 Task: Create a due date automation trigger when advanced on, on the wednesday of the week before a card is due add dates due next month at 11:00 AM.
Action: Mouse moved to (1381, 112)
Screenshot: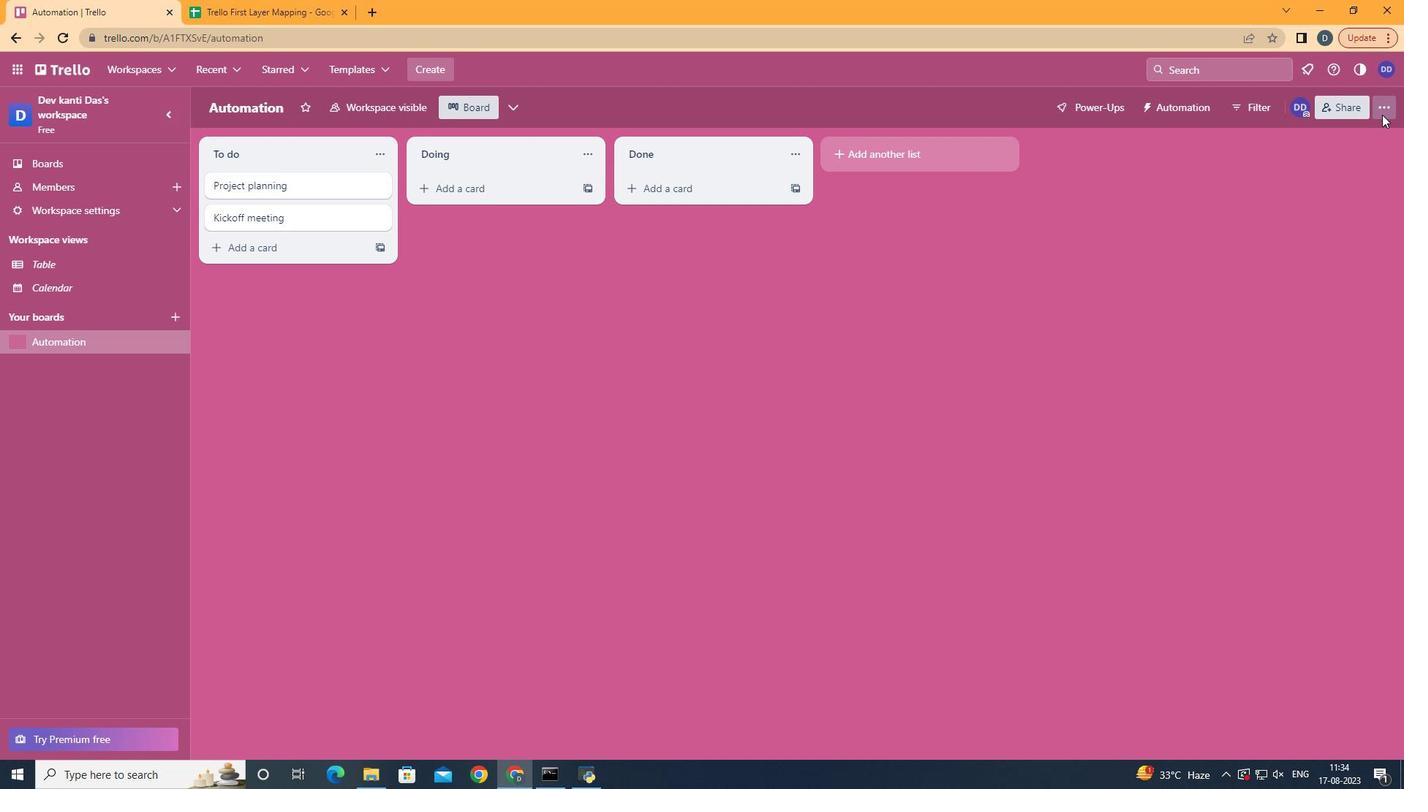 
Action: Mouse pressed left at (1381, 112)
Screenshot: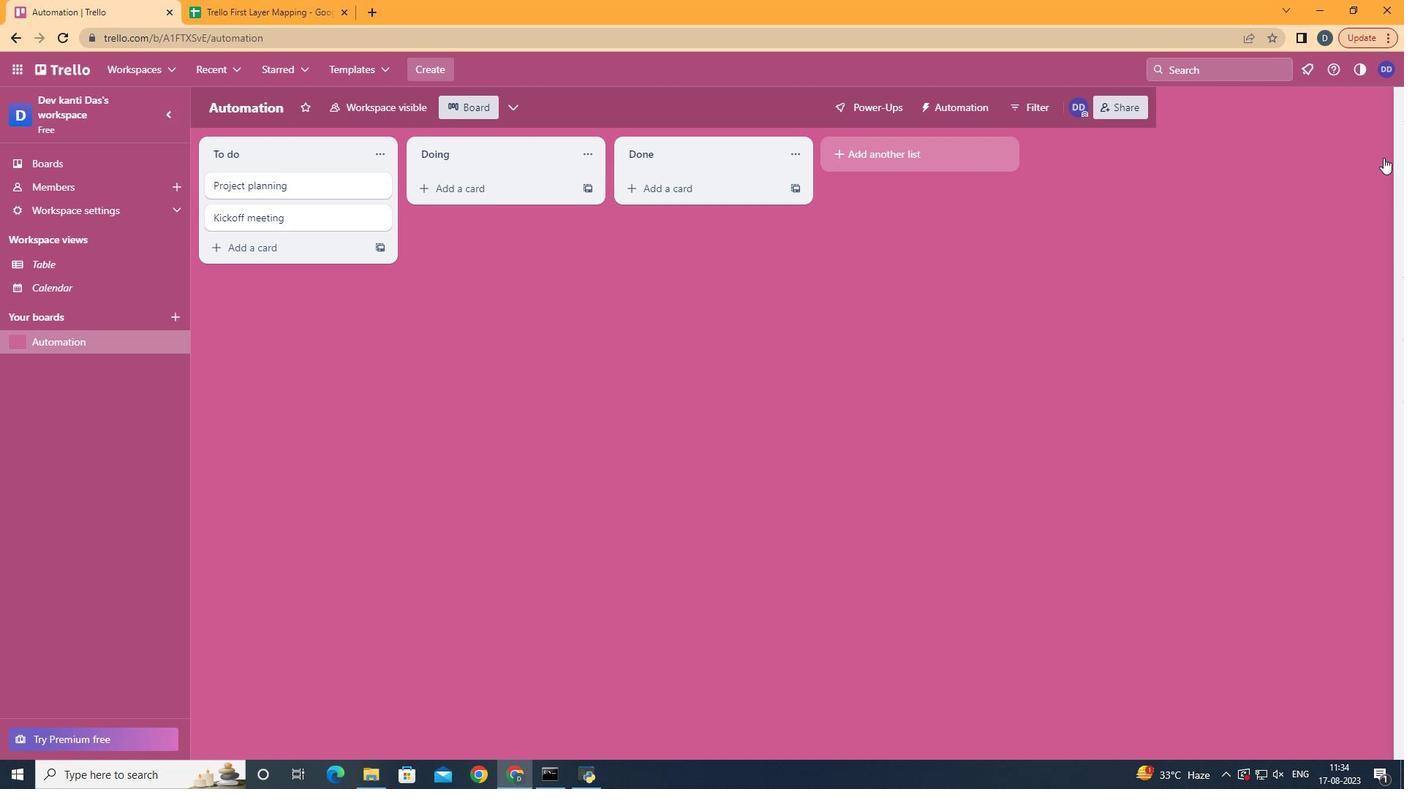 
Action: Mouse moved to (1331, 310)
Screenshot: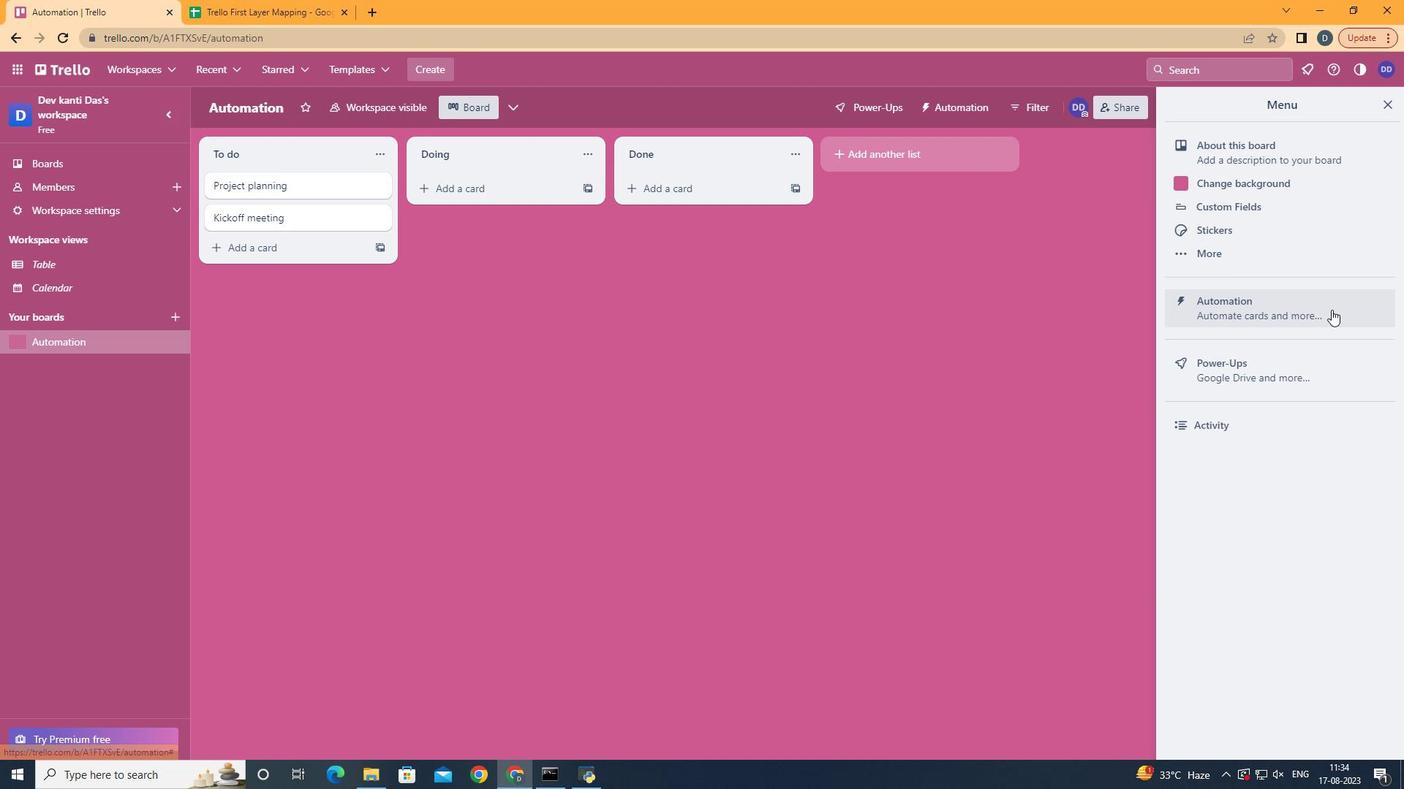 
Action: Mouse pressed left at (1331, 310)
Screenshot: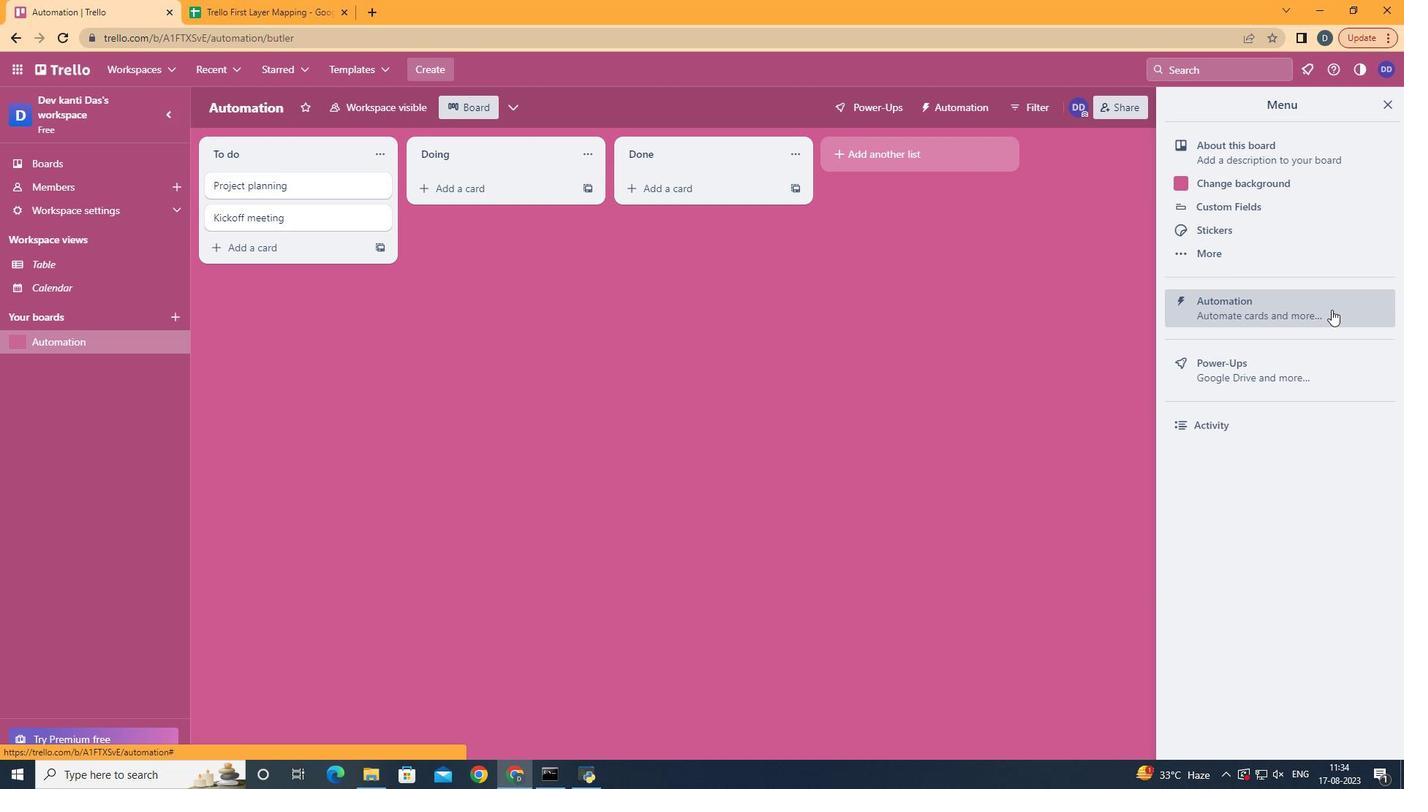 
Action: Mouse moved to (318, 295)
Screenshot: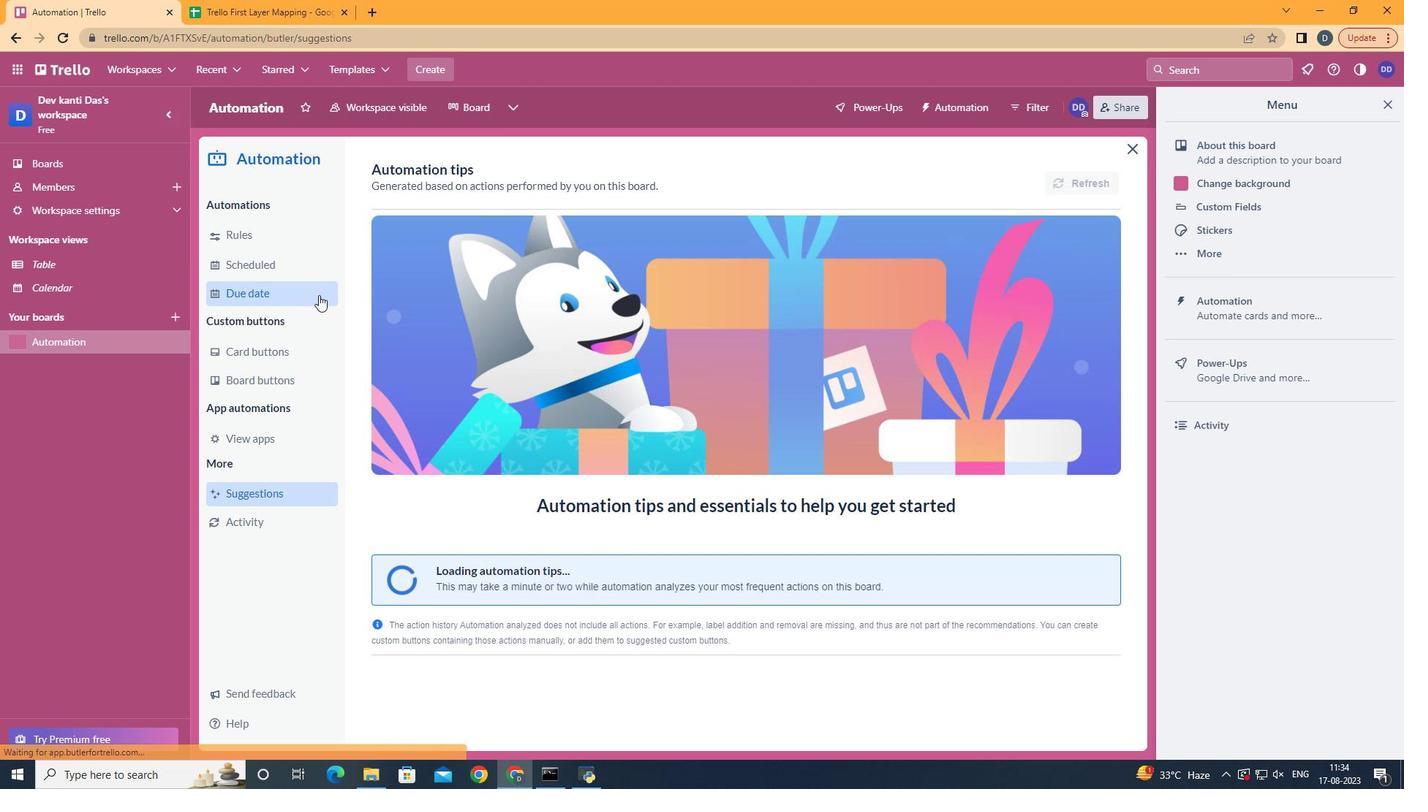 
Action: Mouse pressed left at (318, 295)
Screenshot: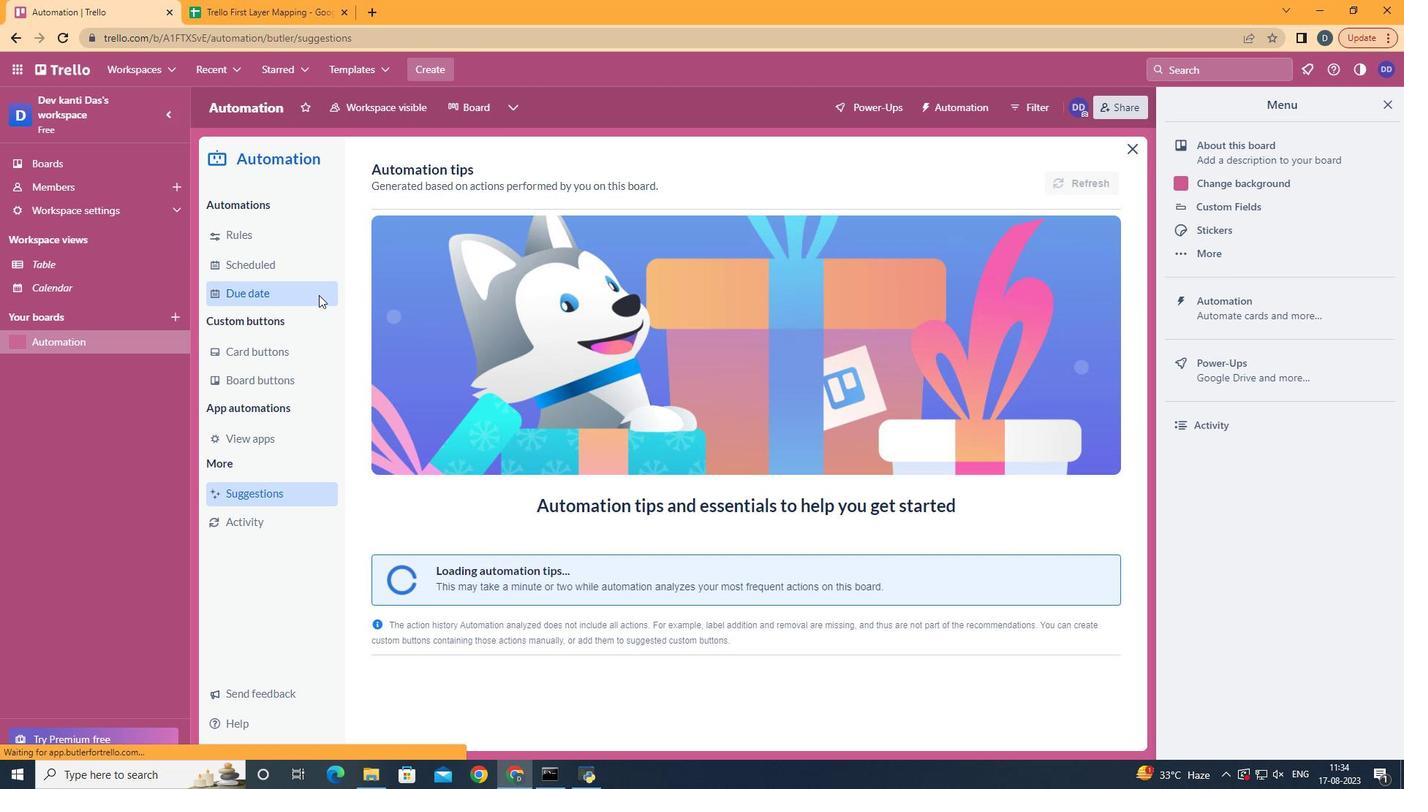 
Action: Mouse moved to (1035, 179)
Screenshot: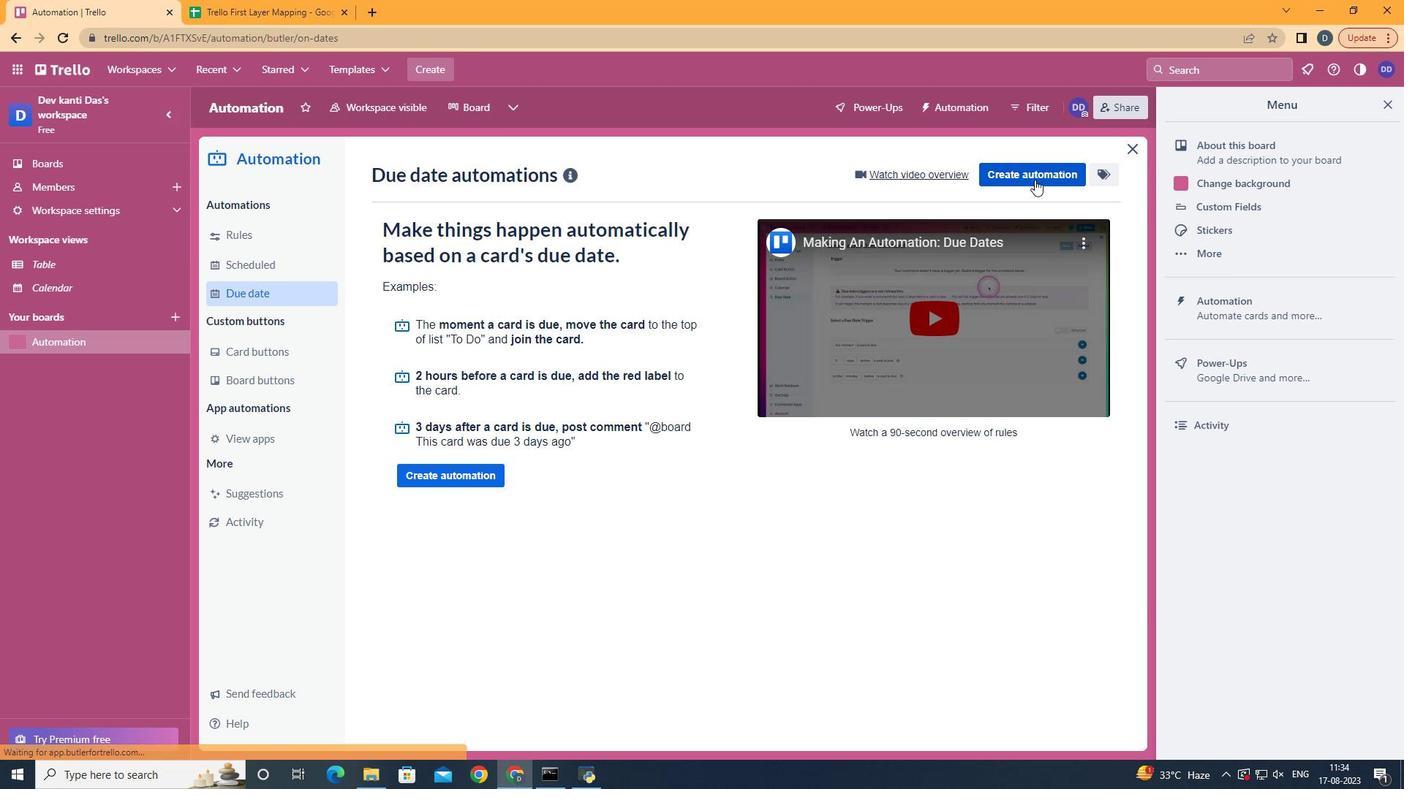 
Action: Mouse pressed left at (1035, 179)
Screenshot: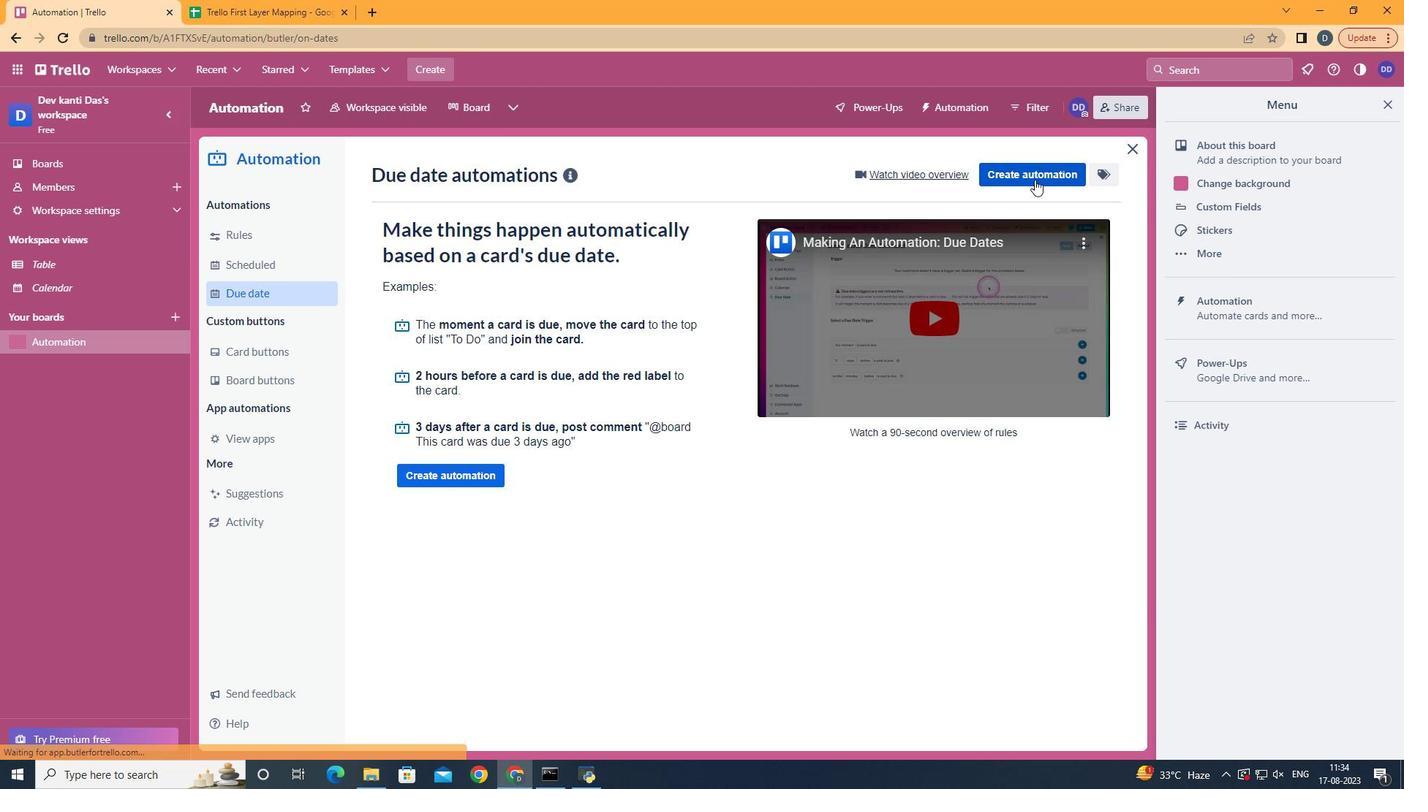 
Action: Mouse pressed left at (1035, 179)
Screenshot: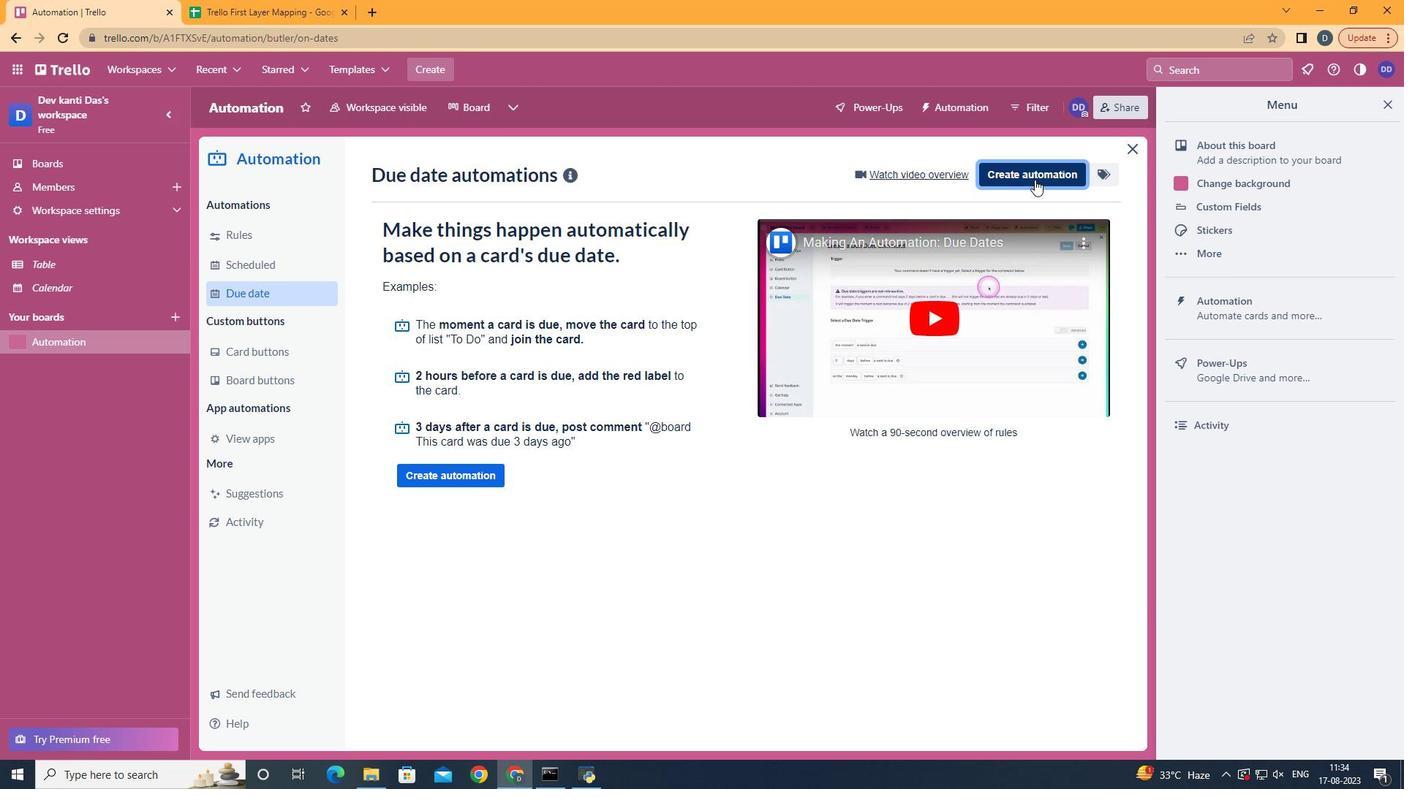 
Action: Mouse moved to (784, 304)
Screenshot: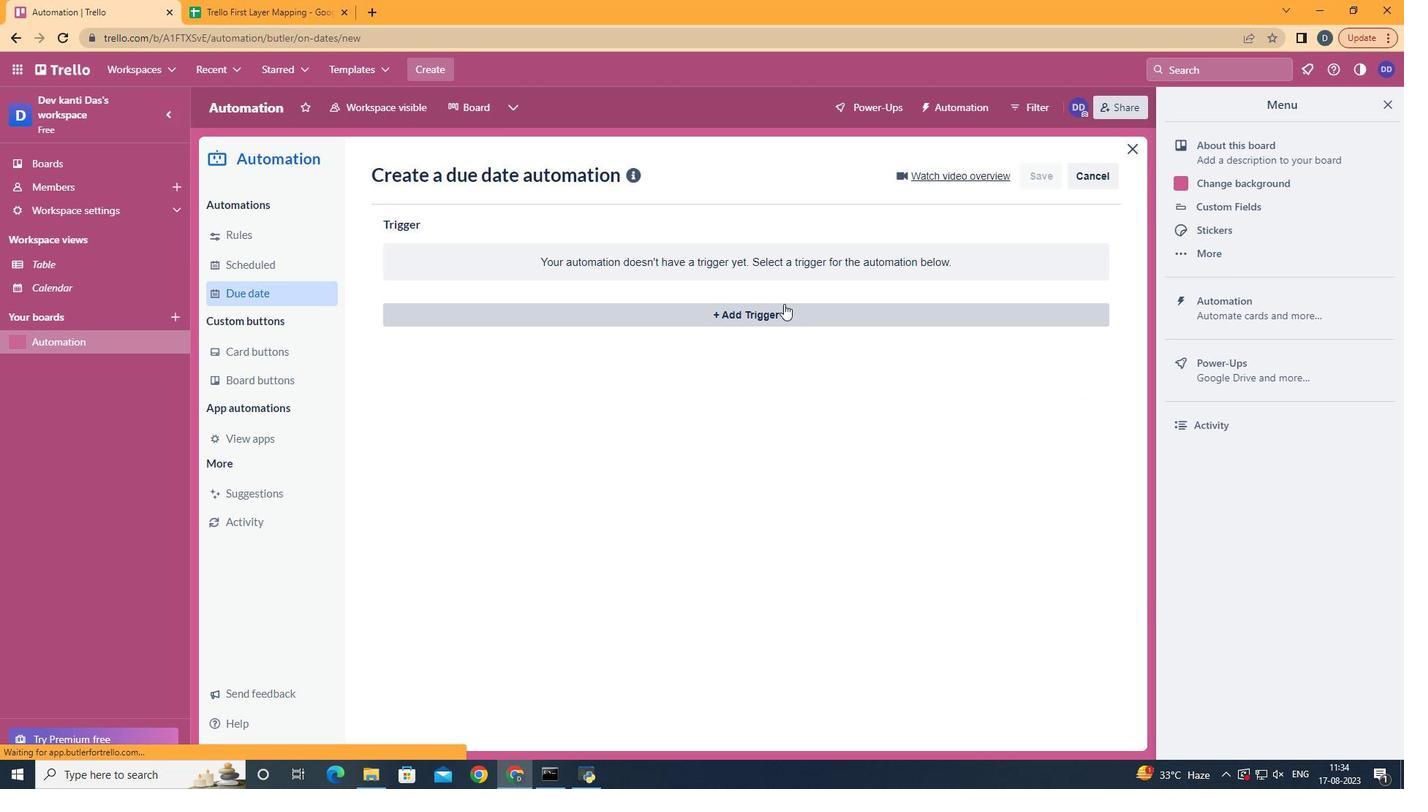 
Action: Mouse pressed left at (784, 304)
Screenshot: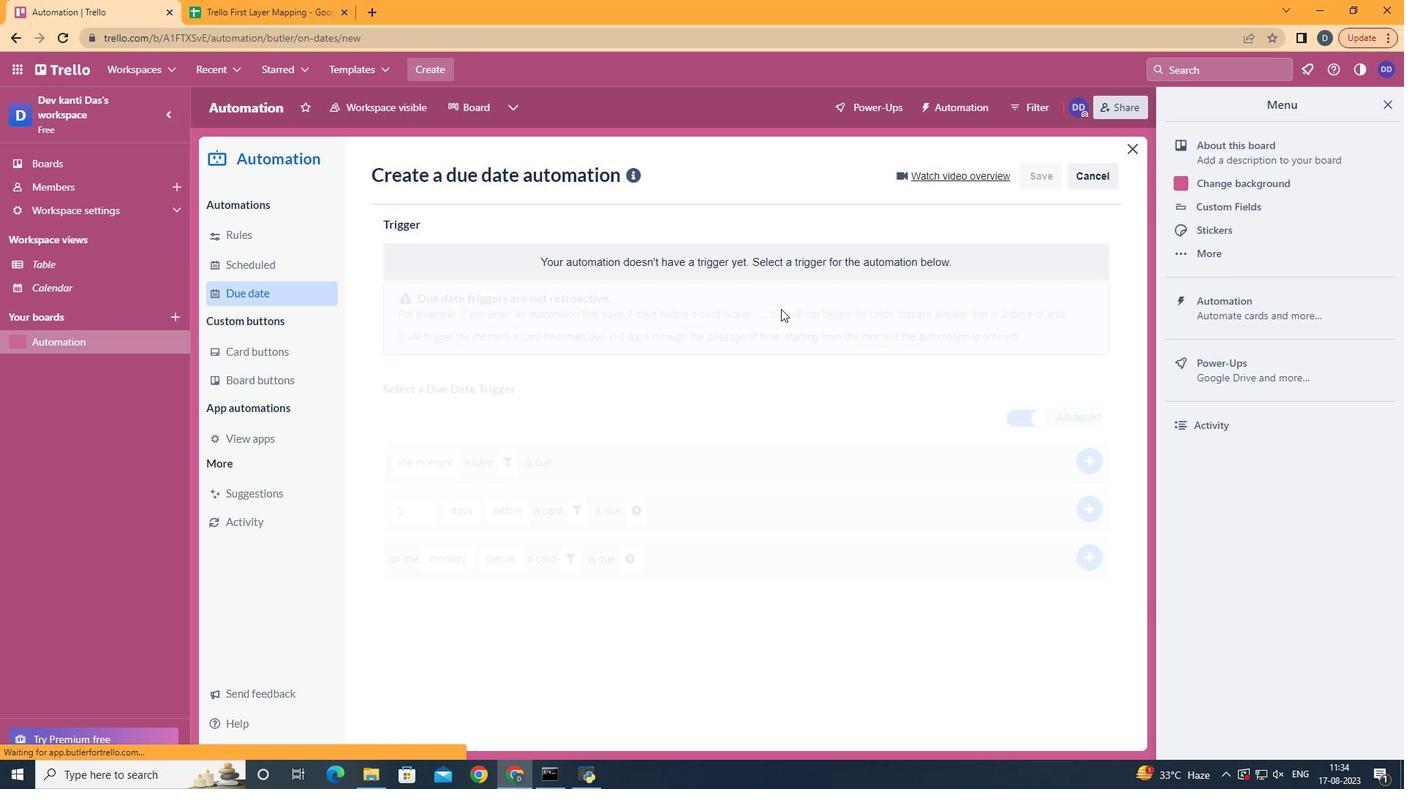 
Action: Mouse moved to (477, 431)
Screenshot: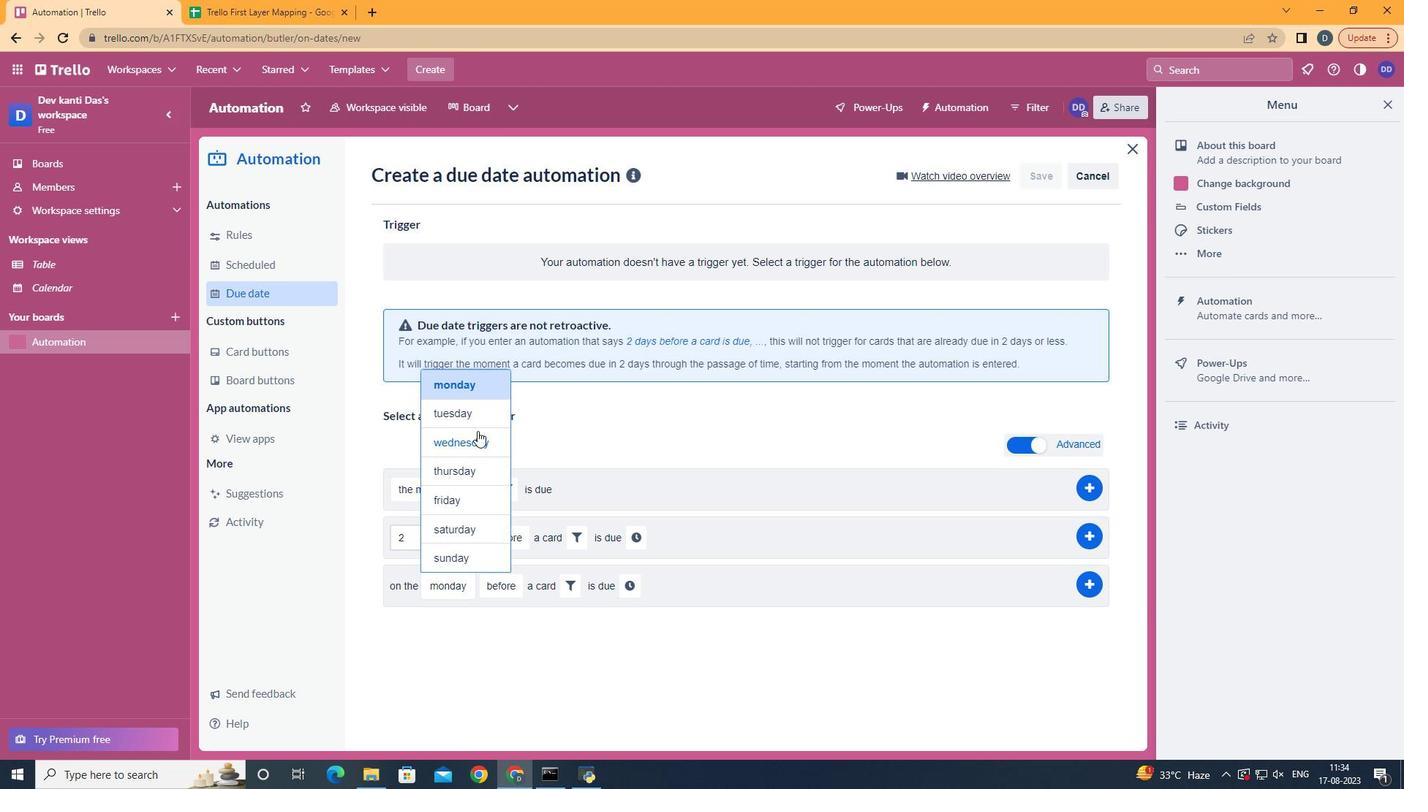 
Action: Mouse pressed left at (477, 431)
Screenshot: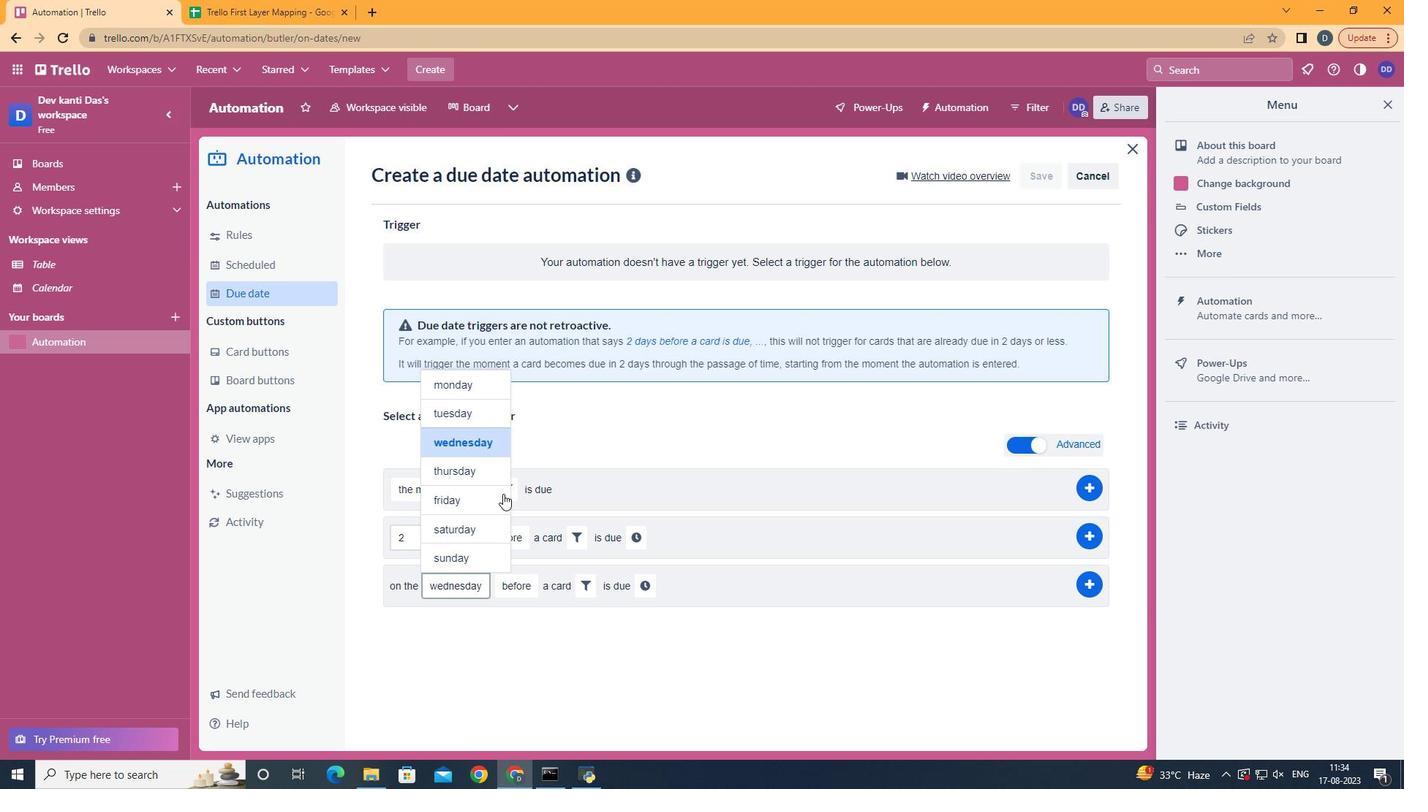 
Action: Mouse moved to (541, 698)
Screenshot: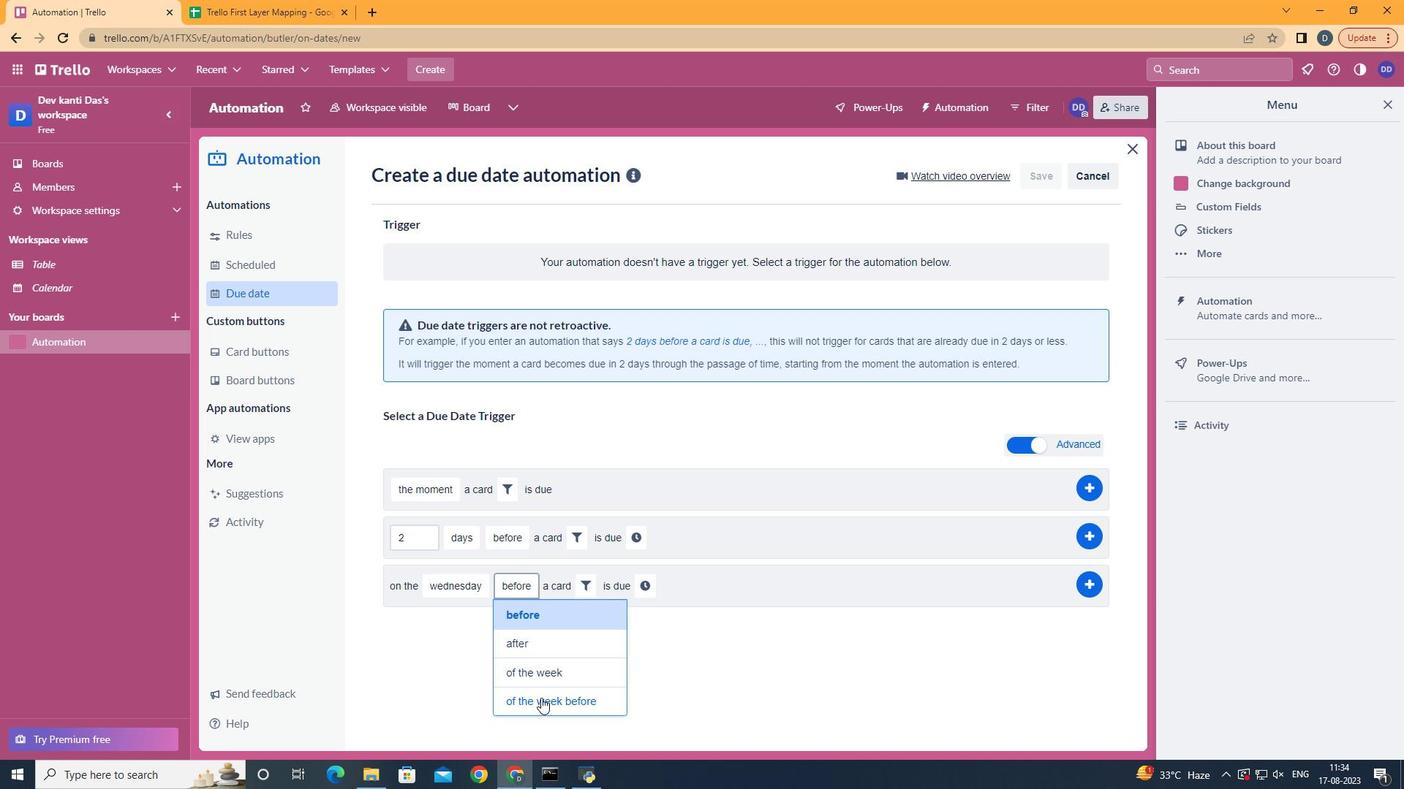
Action: Mouse pressed left at (541, 698)
Screenshot: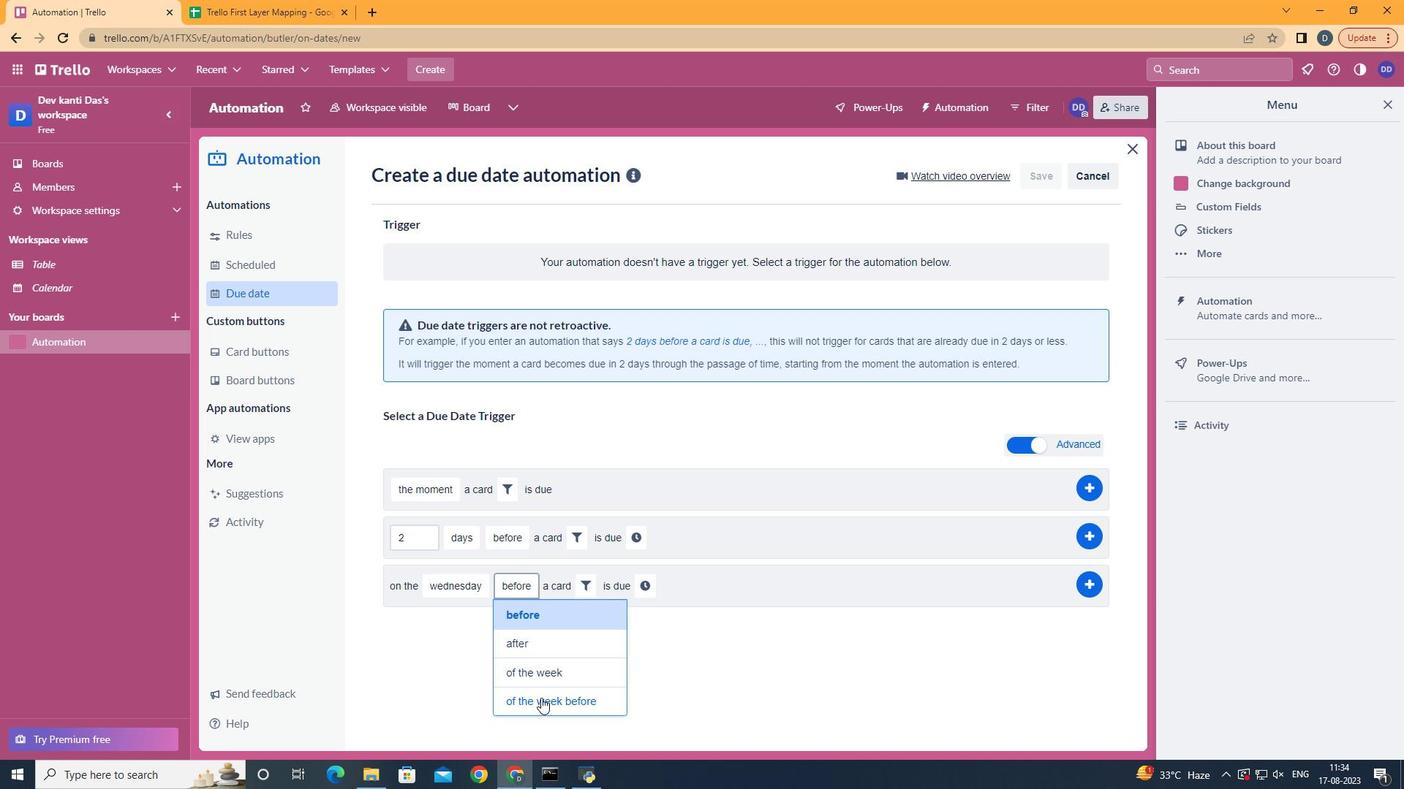 
Action: Mouse moved to (631, 591)
Screenshot: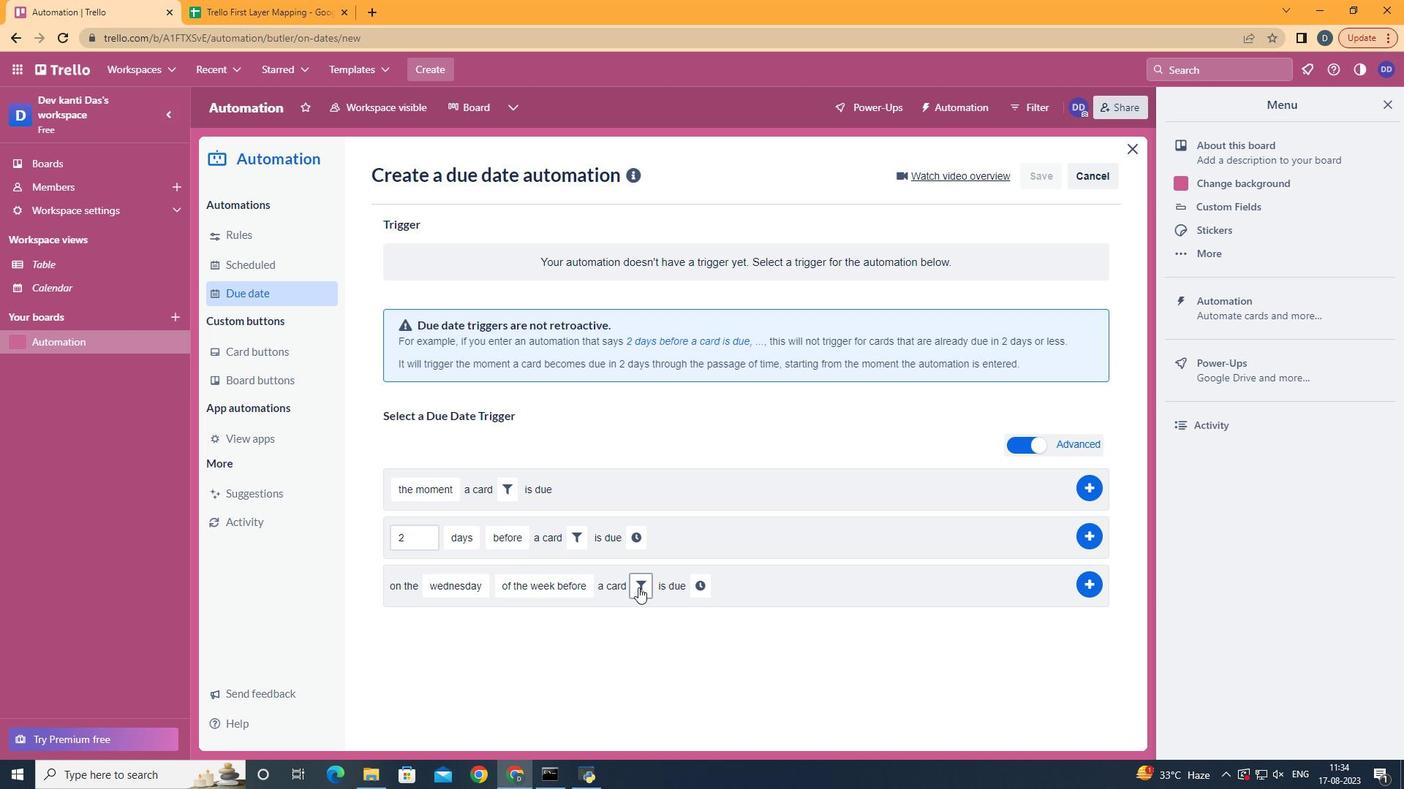 
Action: Mouse pressed left at (631, 591)
Screenshot: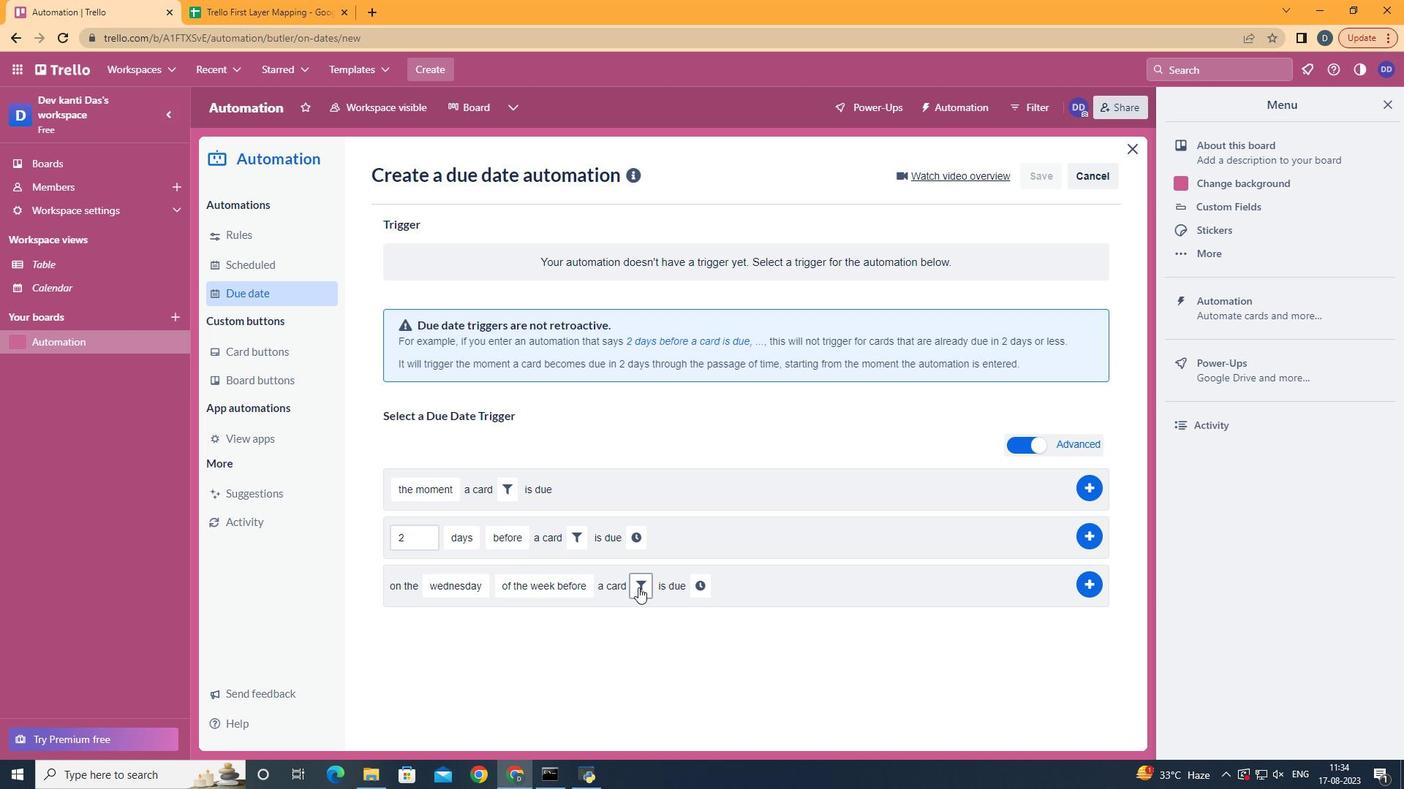 
Action: Mouse moved to (713, 640)
Screenshot: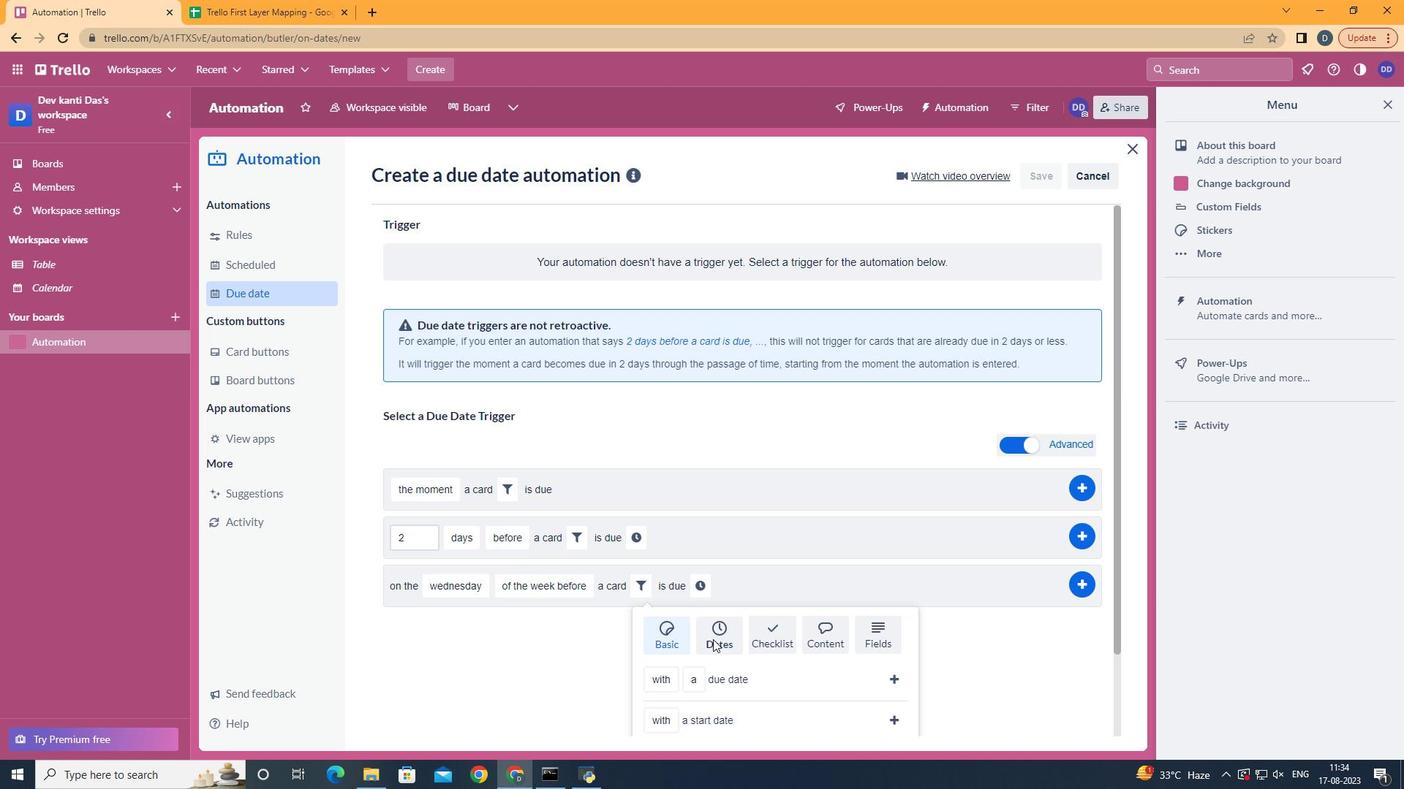 
Action: Mouse pressed left at (713, 640)
Screenshot: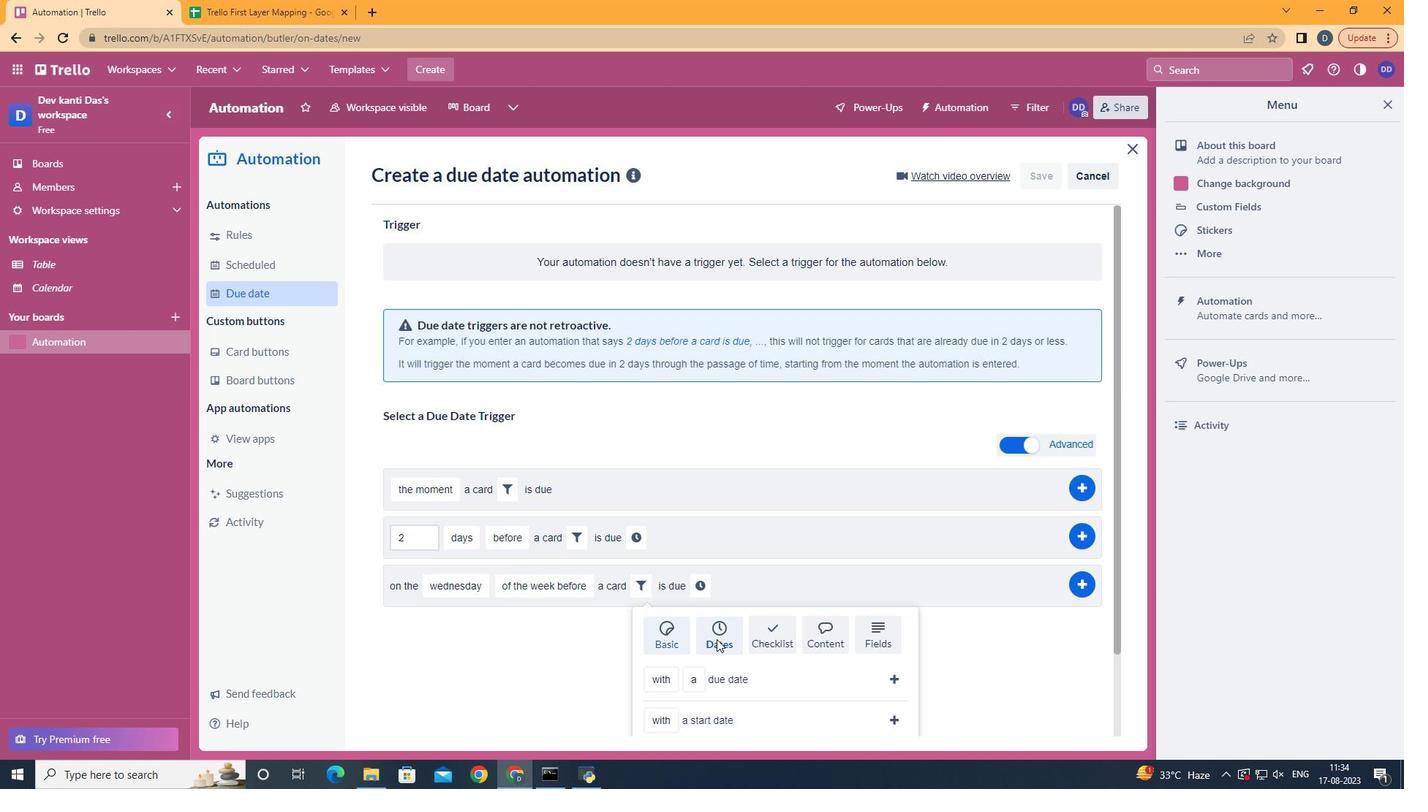 
Action: Mouse moved to (717, 640)
Screenshot: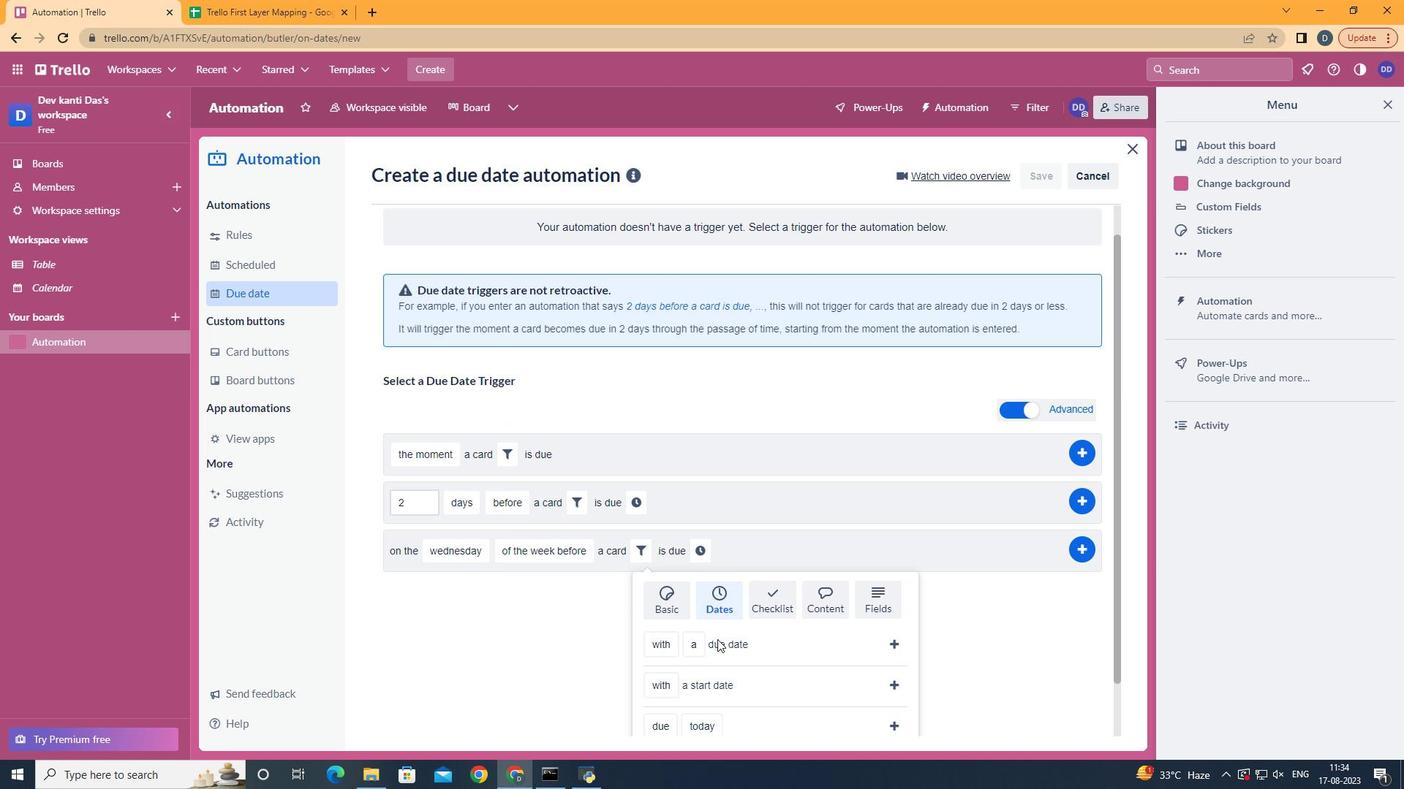 
Action: Mouse scrolled (717, 639) with delta (0, 0)
Screenshot: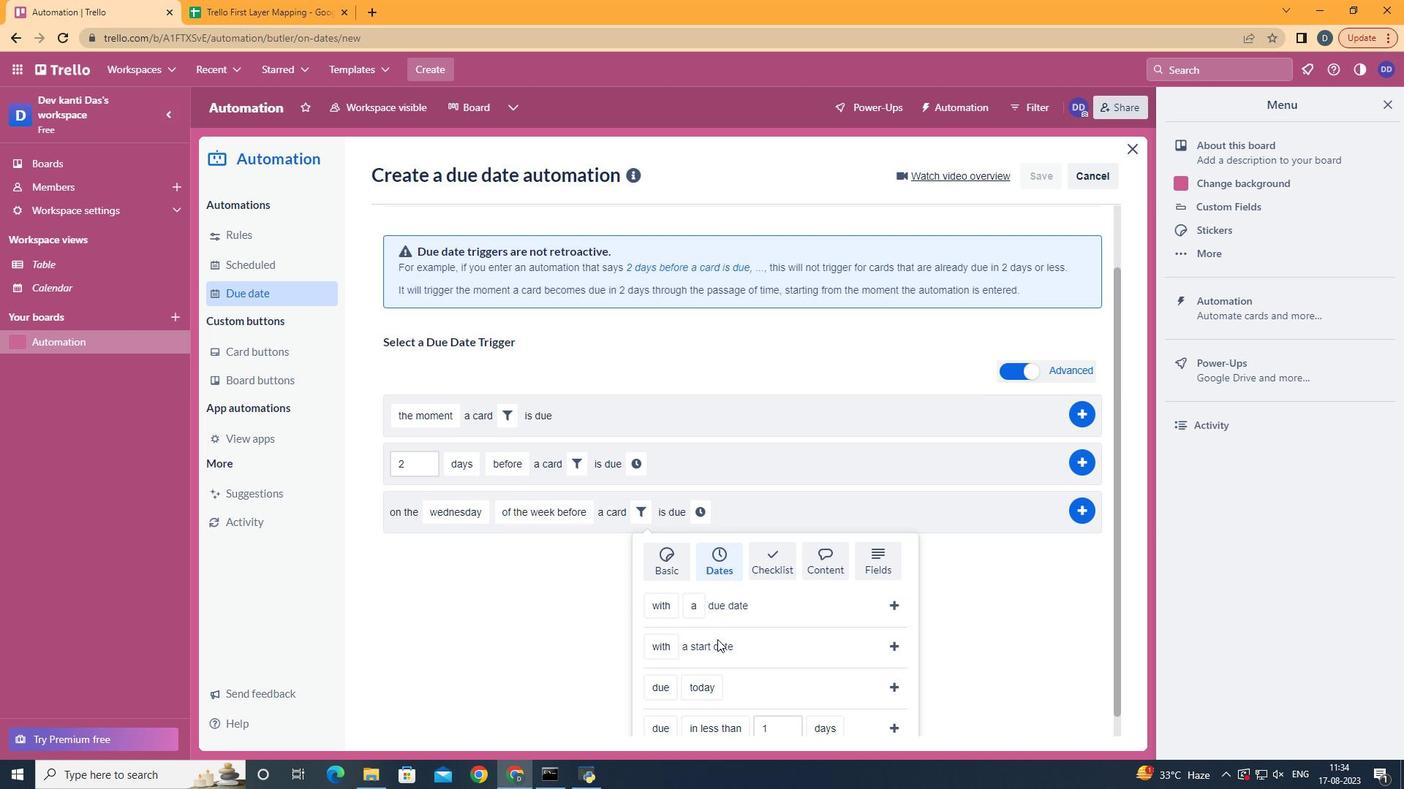 
Action: Mouse scrolled (717, 639) with delta (0, 0)
Screenshot: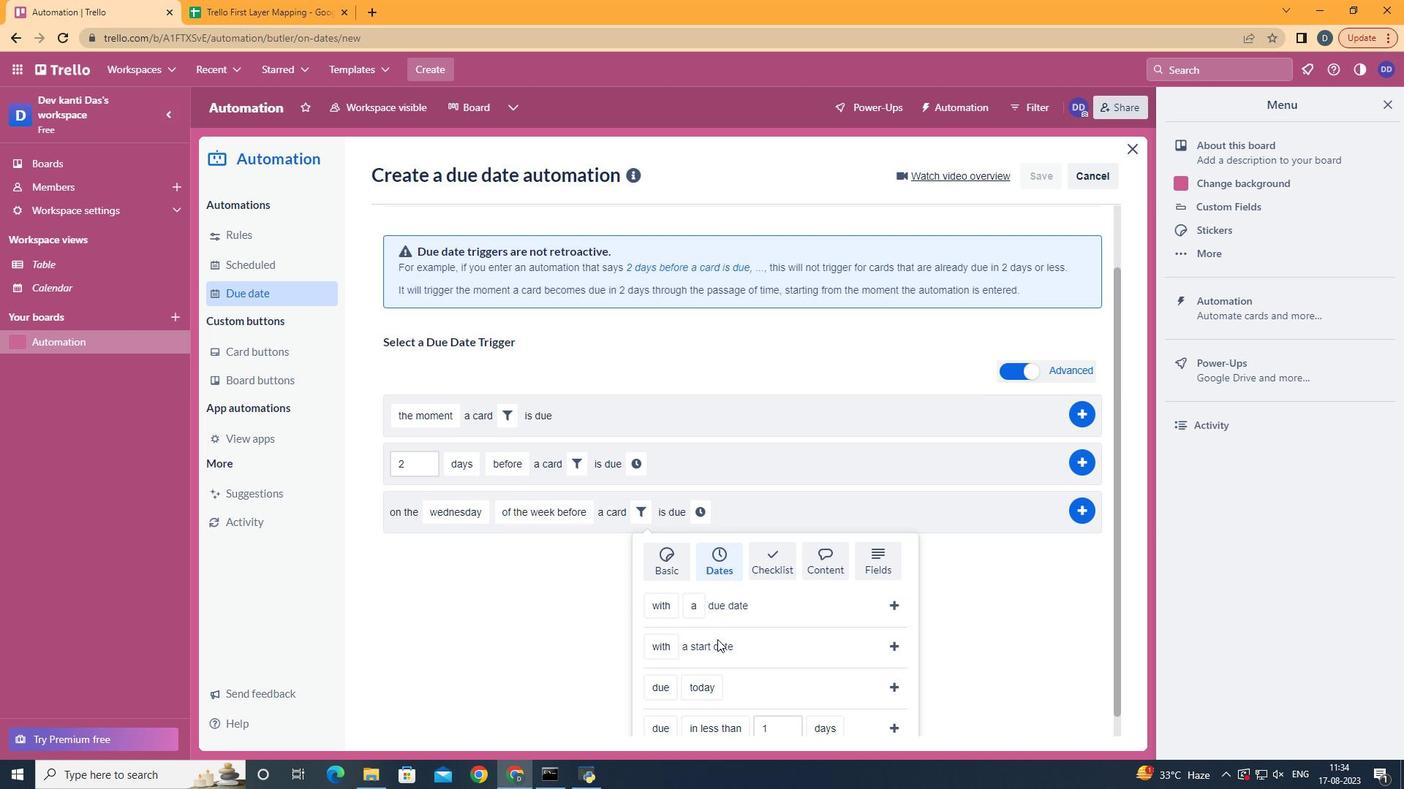 
Action: Mouse scrolled (717, 639) with delta (0, 0)
Screenshot: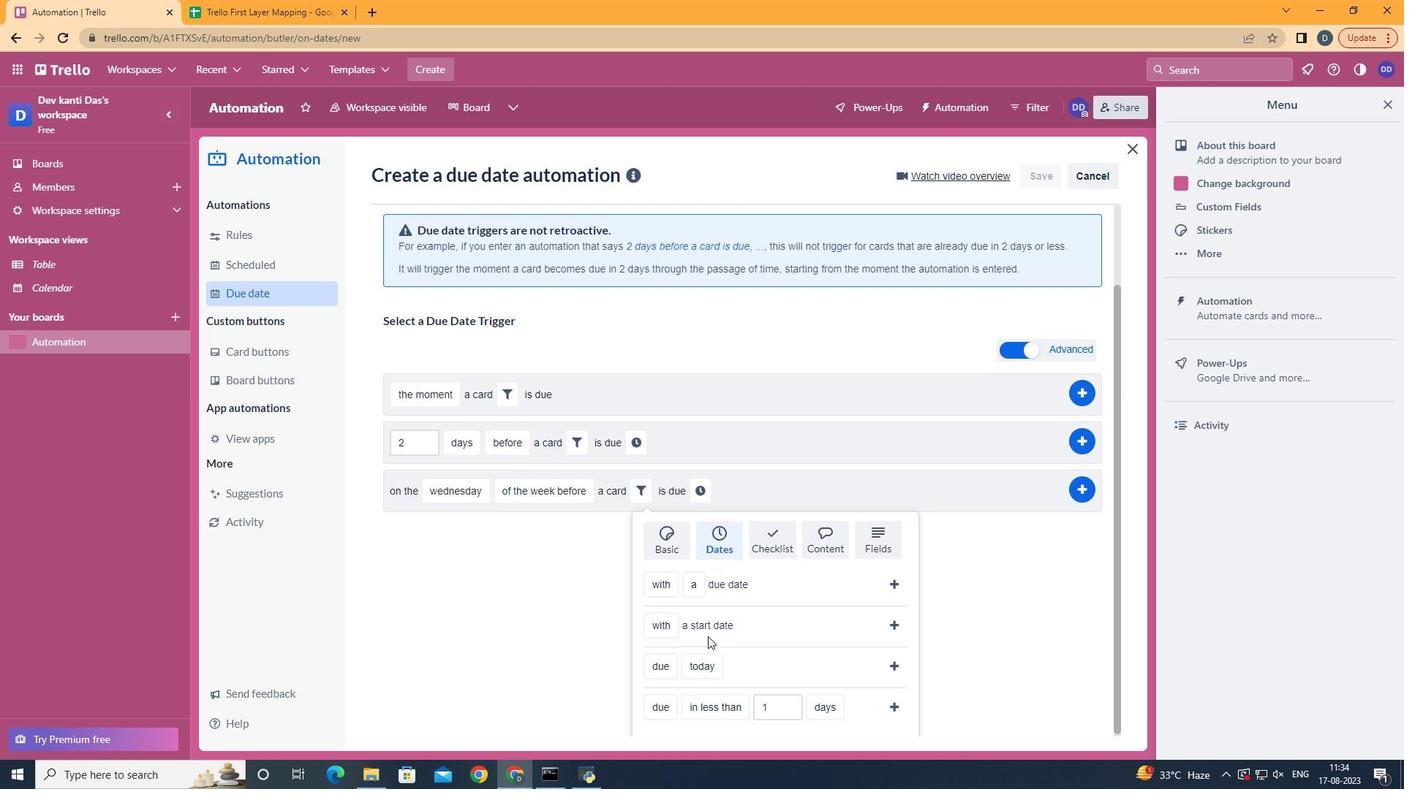 
Action: Mouse scrolled (717, 639) with delta (0, 0)
Screenshot: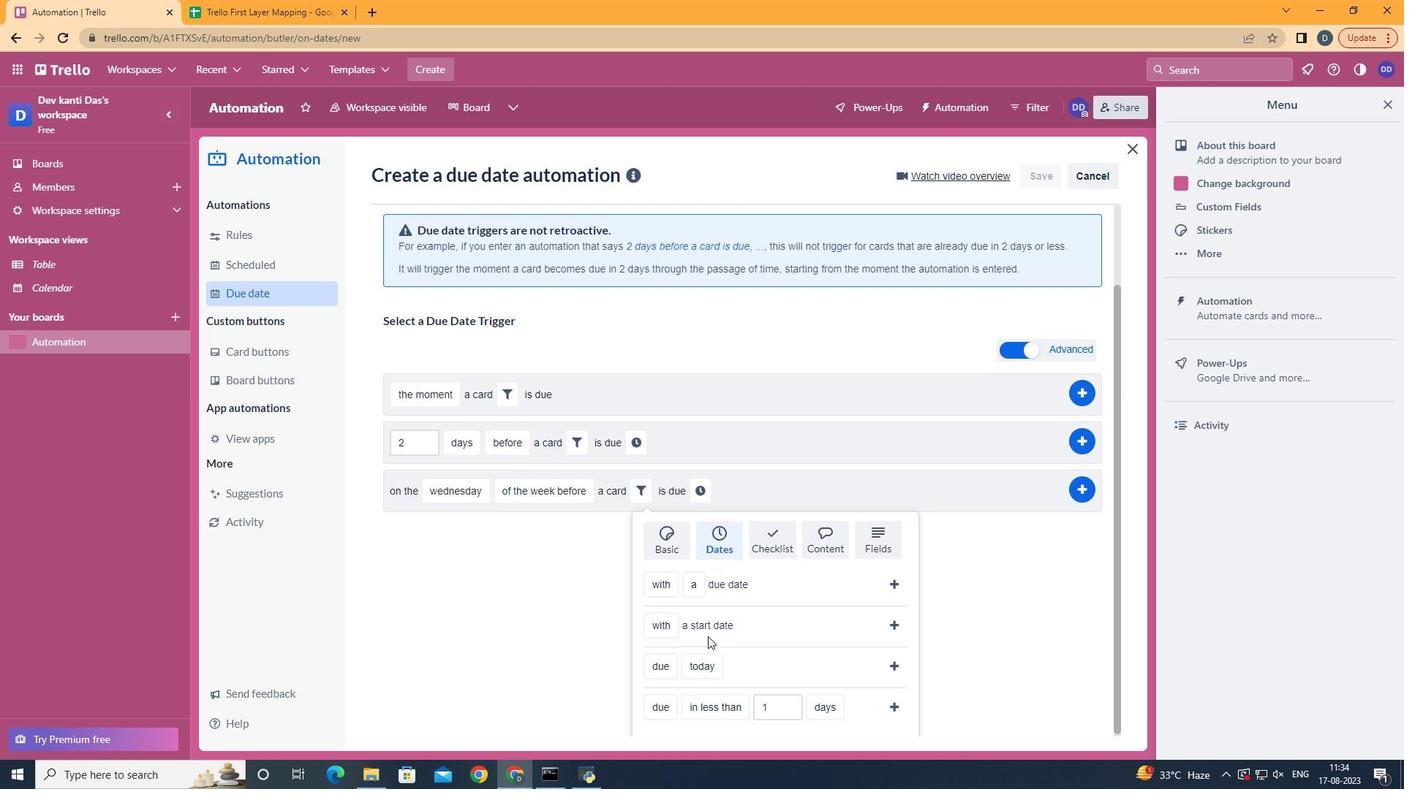 
Action: Mouse scrolled (717, 639) with delta (0, 0)
Screenshot: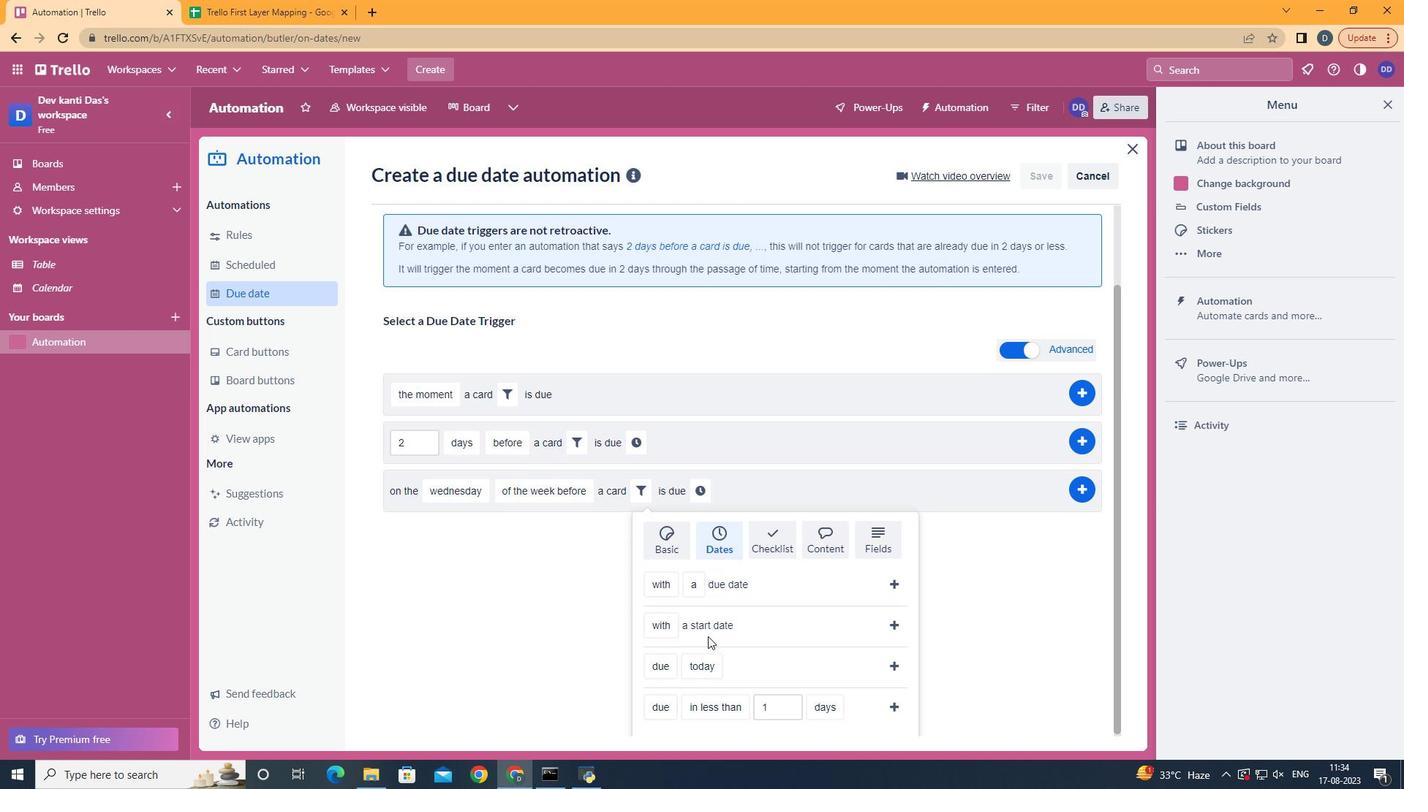 
Action: Mouse moved to (727, 639)
Screenshot: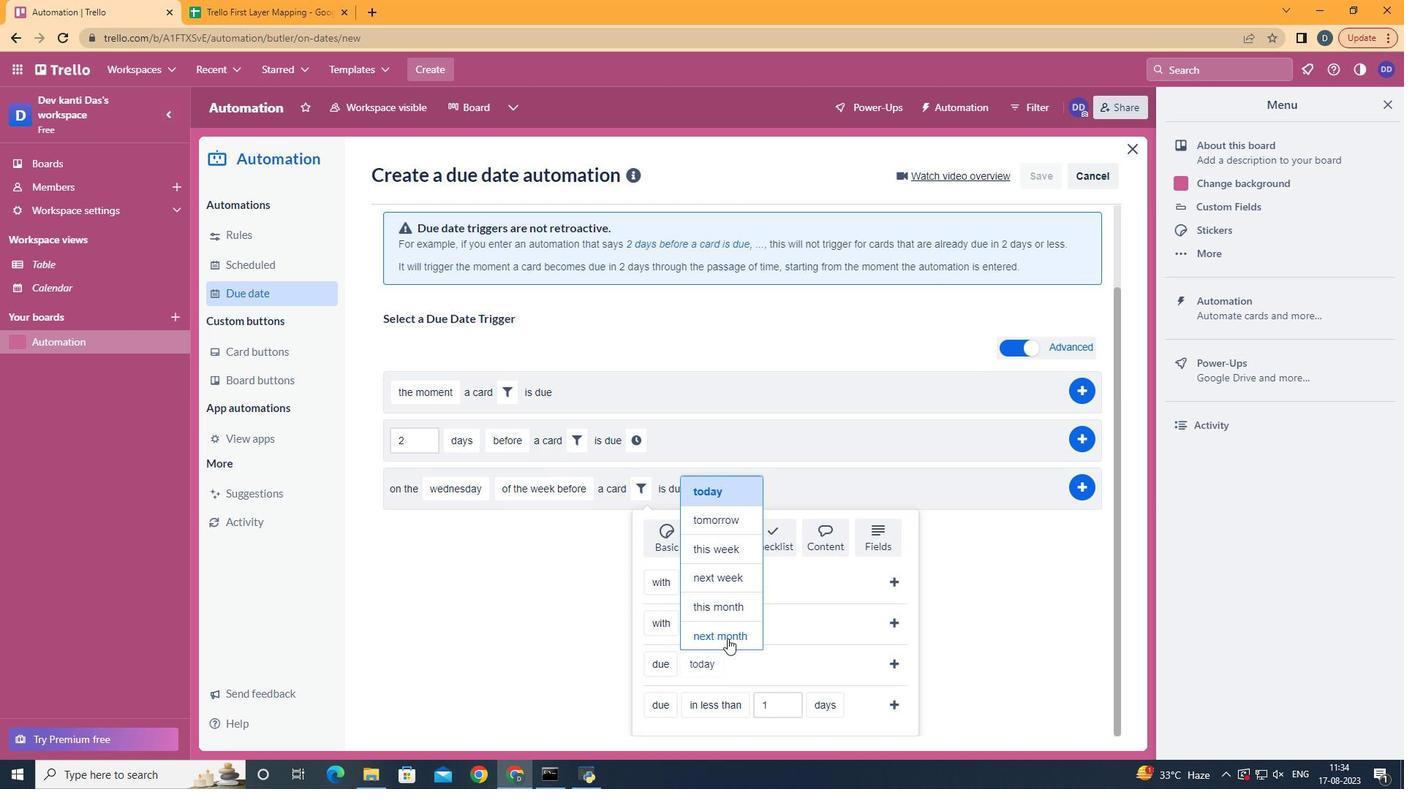 
Action: Mouse pressed left at (727, 639)
Screenshot: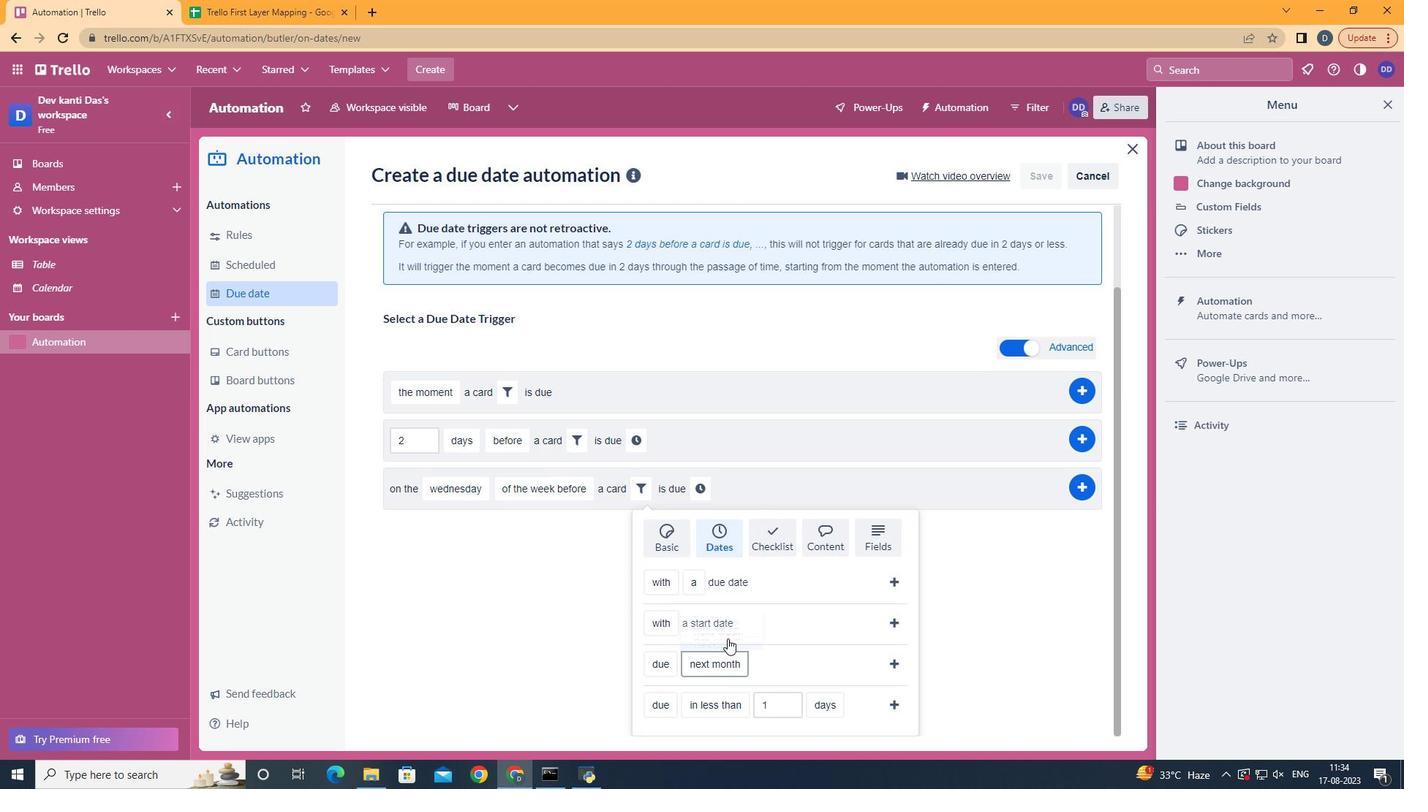 
Action: Mouse moved to (896, 665)
Screenshot: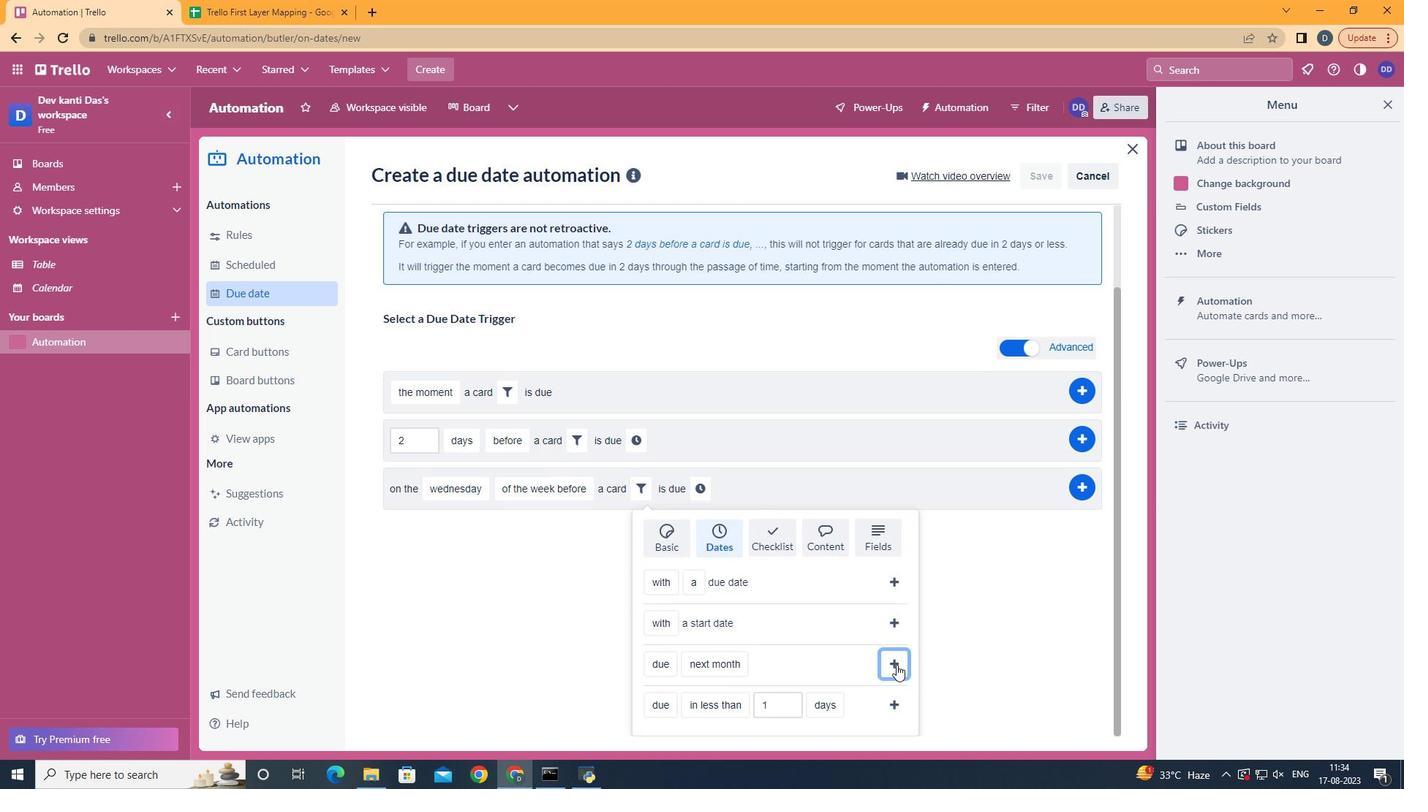 
Action: Mouse pressed left at (896, 665)
Screenshot: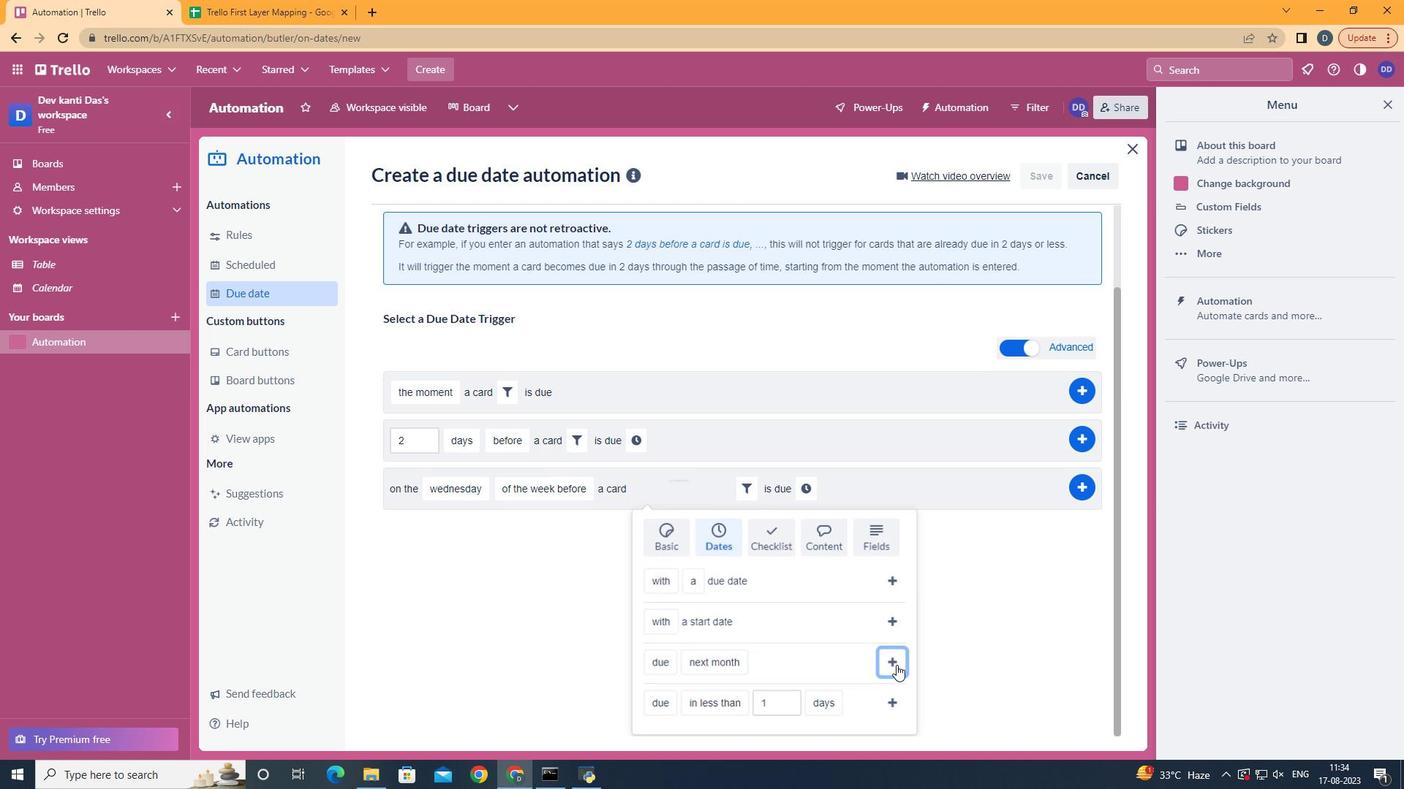 
Action: Mouse moved to (807, 572)
Screenshot: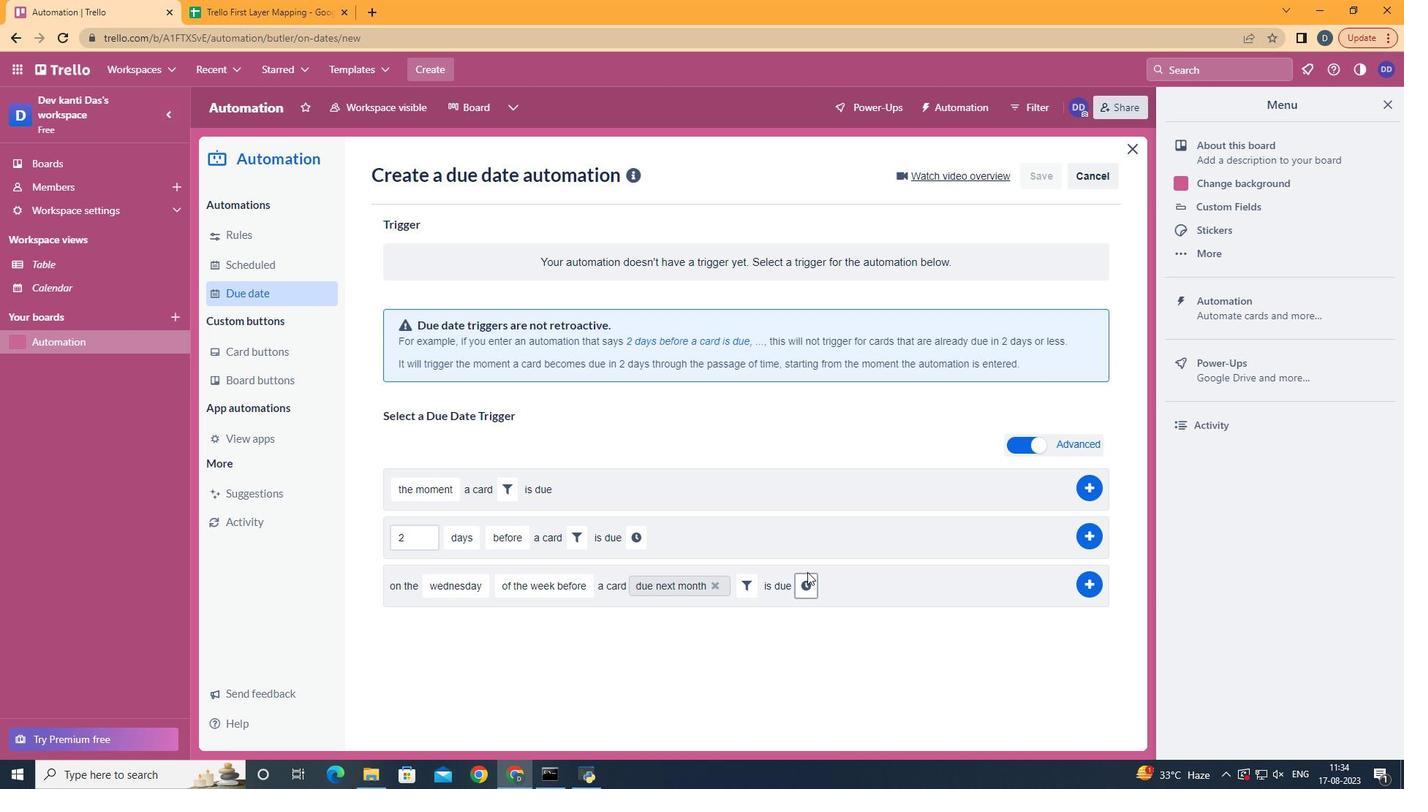 
Action: Mouse pressed left at (807, 572)
Screenshot: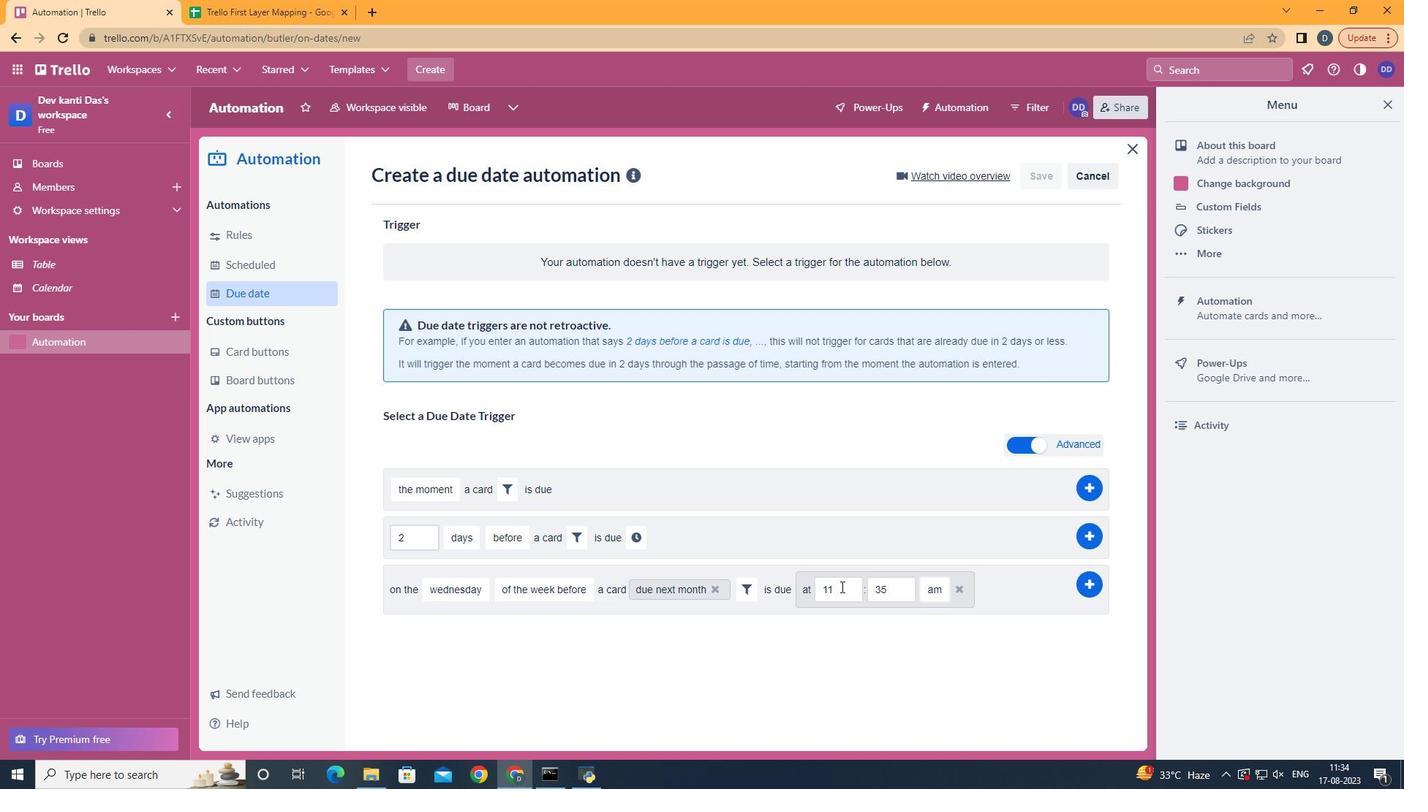 
Action: Mouse moved to (905, 588)
Screenshot: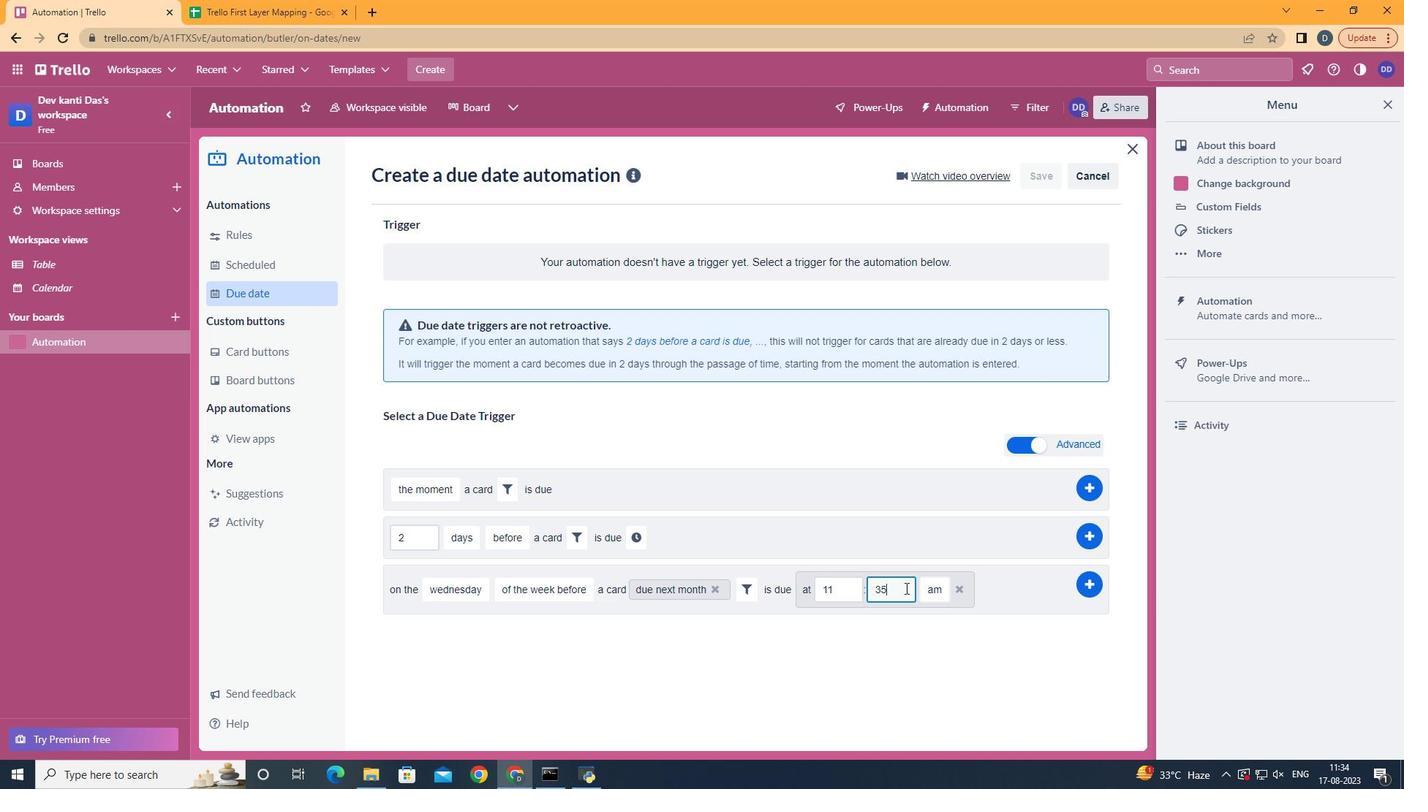 
Action: Mouse pressed left at (905, 588)
Screenshot: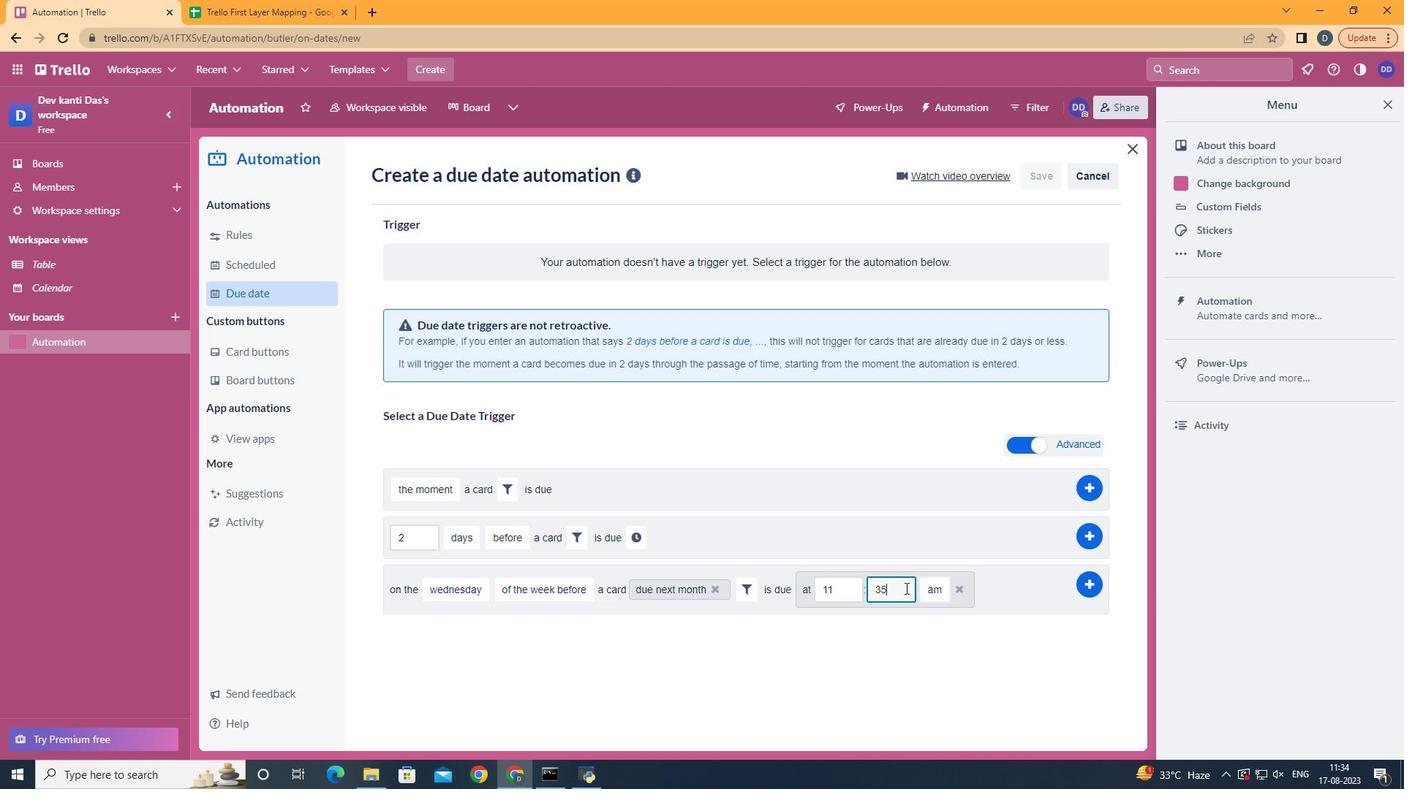 
Action: Mouse moved to (888, 593)
Screenshot: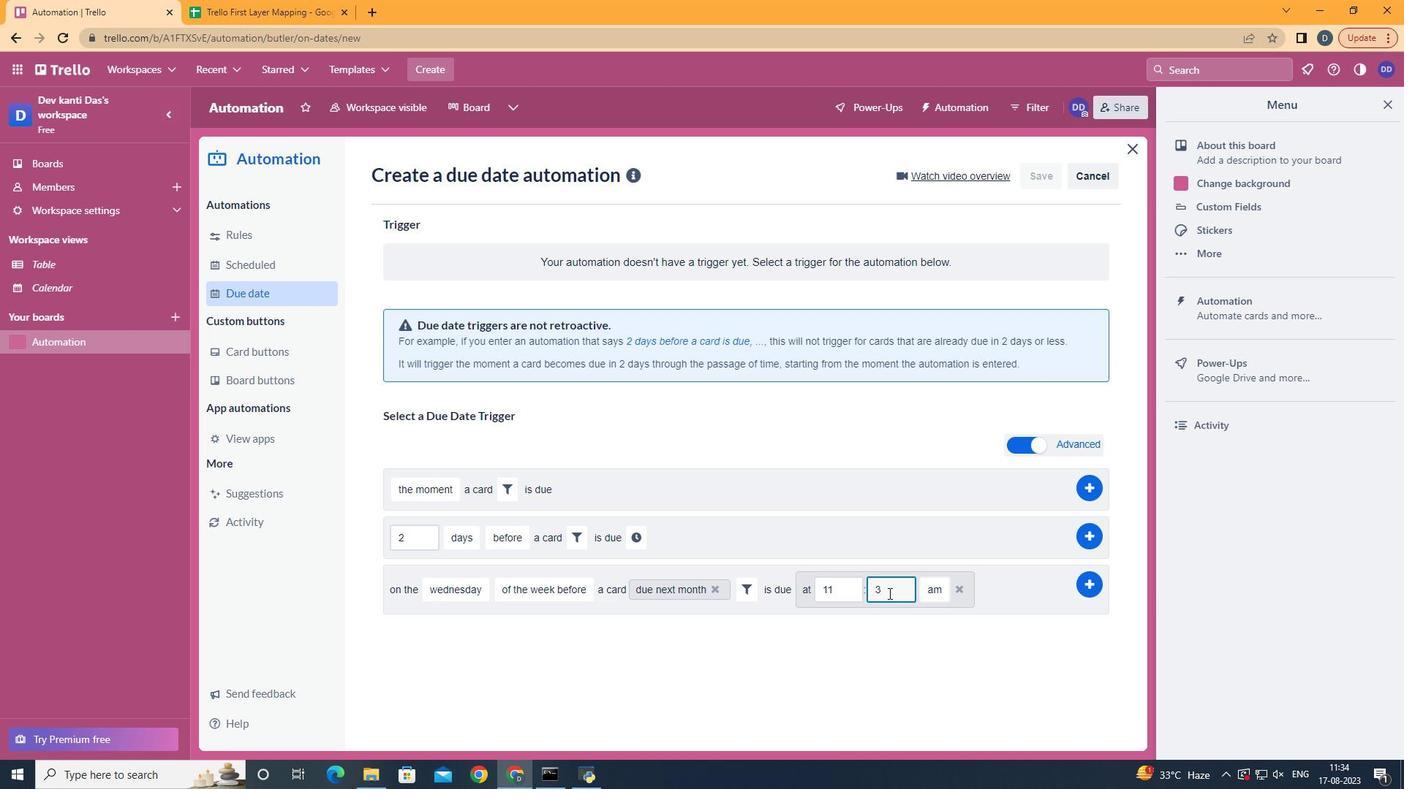 
Action: Key pressed <Key.backspace><Key.backspace>00
Screenshot: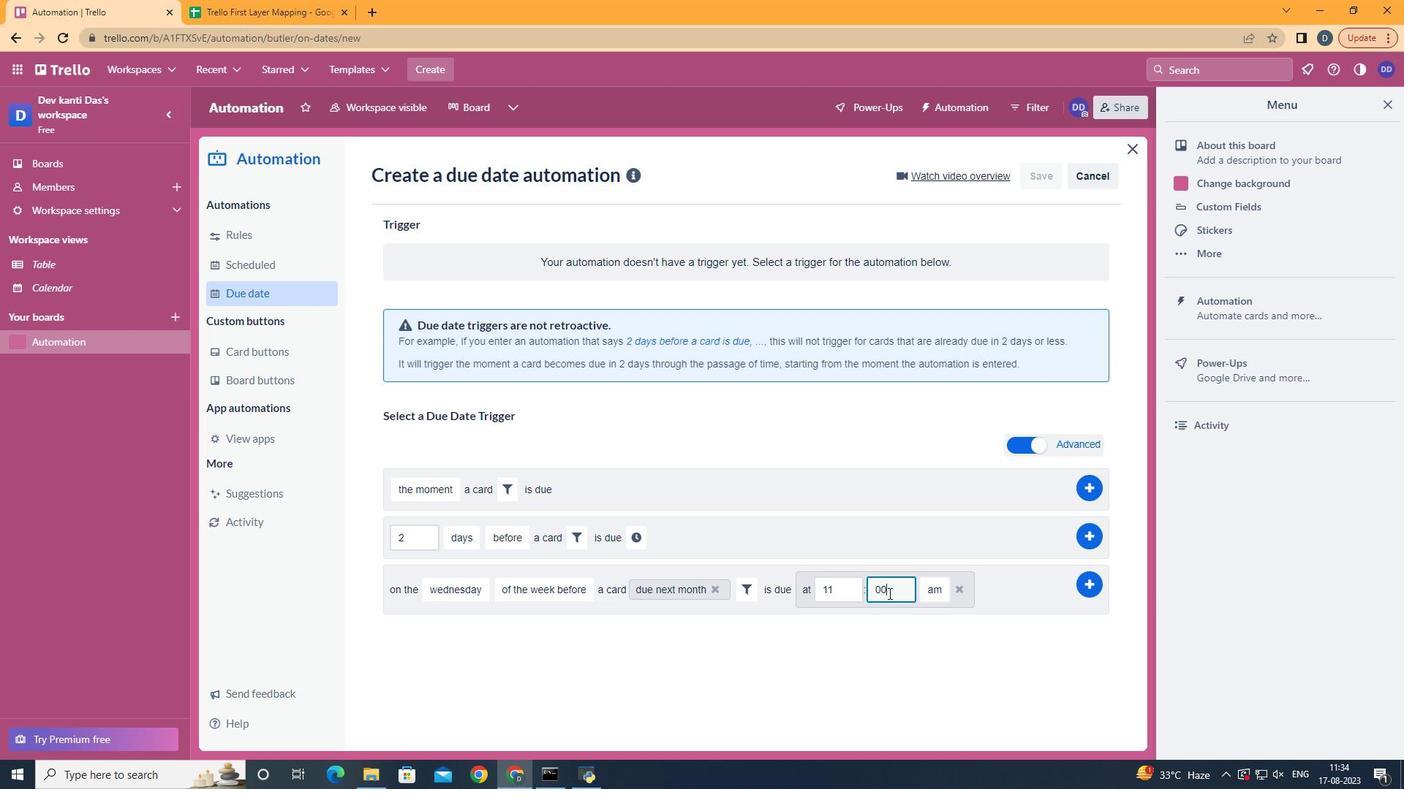 
Action: Mouse moved to (1080, 579)
Screenshot: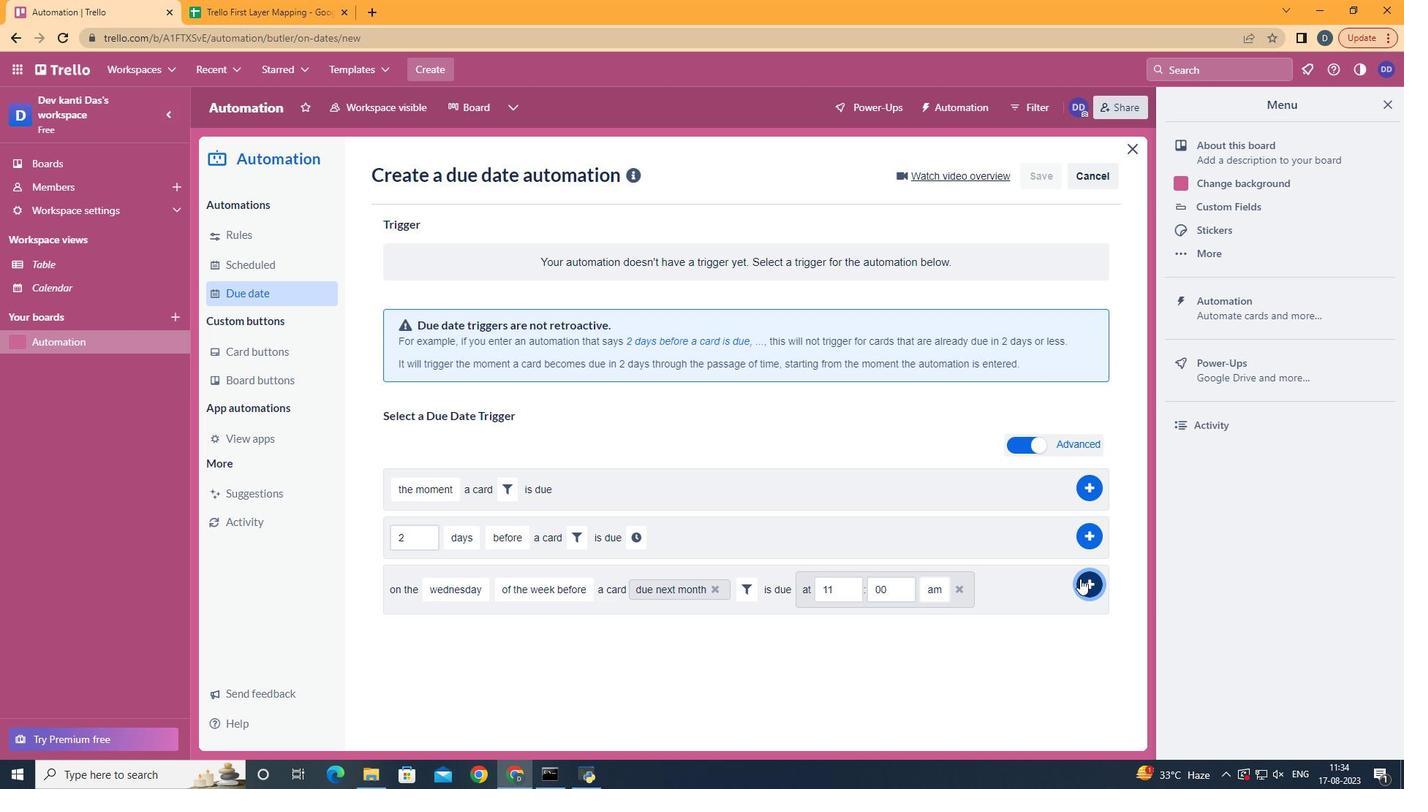 
Action: Mouse pressed left at (1080, 579)
Screenshot: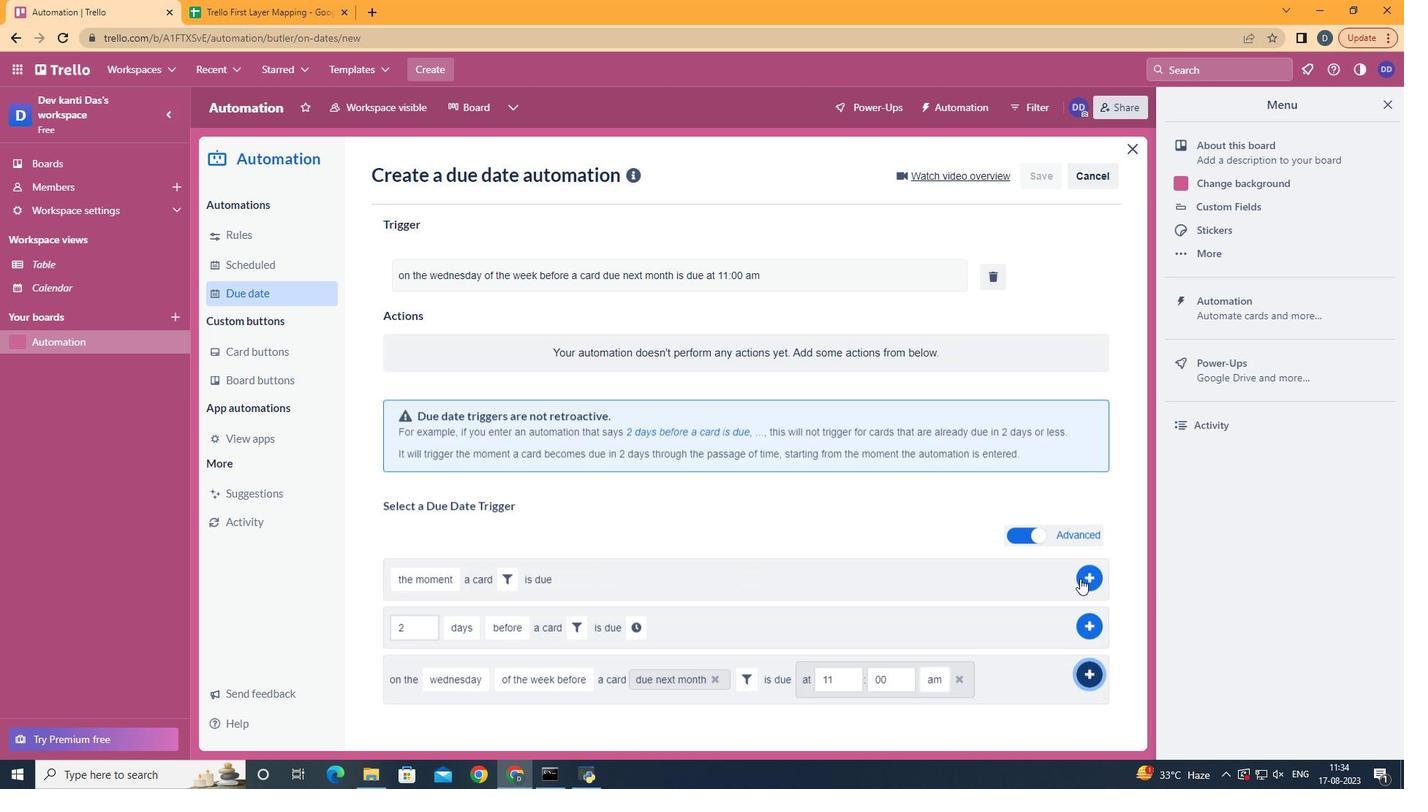 
Action: Mouse moved to (1078, 579)
Screenshot: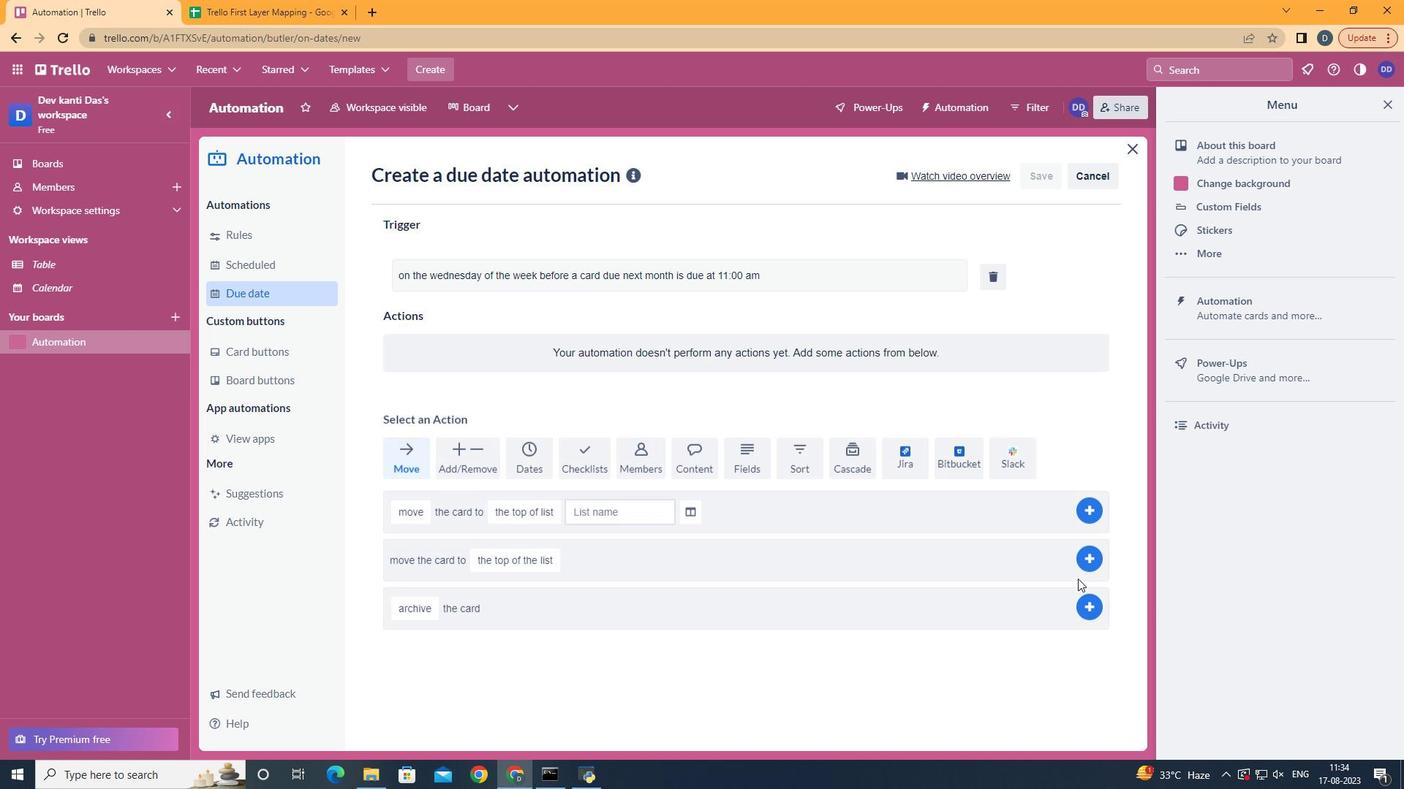 
